 Task: Search one way flight ticket for 3 adults in first from Albany: Albany International Airport to Gillette: Gillette Campbell County Airport on 5-1-2023. Choice of flights is American. Number of bags: 1 carry on bag. Price is upto 77000. Outbound departure time preference is 6:30.
Action: Mouse moved to (206, 222)
Screenshot: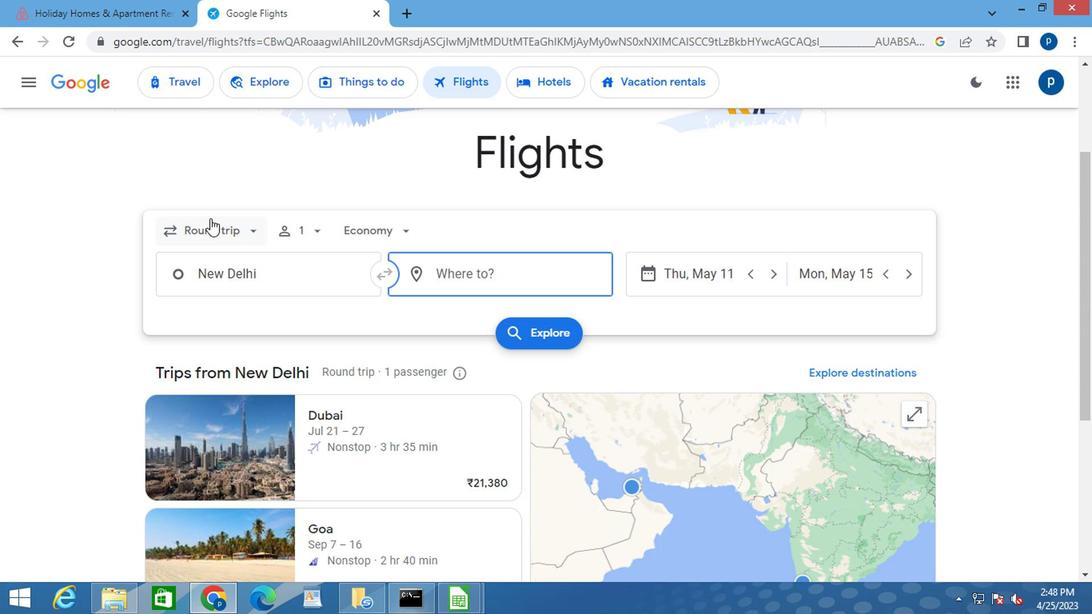 
Action: Mouse pressed left at (206, 222)
Screenshot: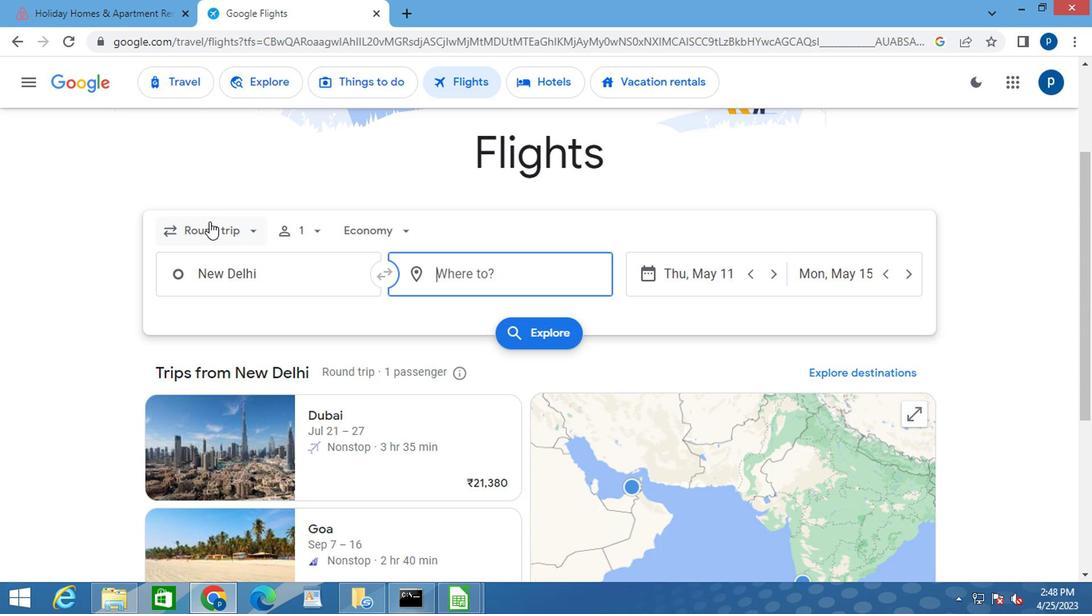 
Action: Mouse moved to (205, 305)
Screenshot: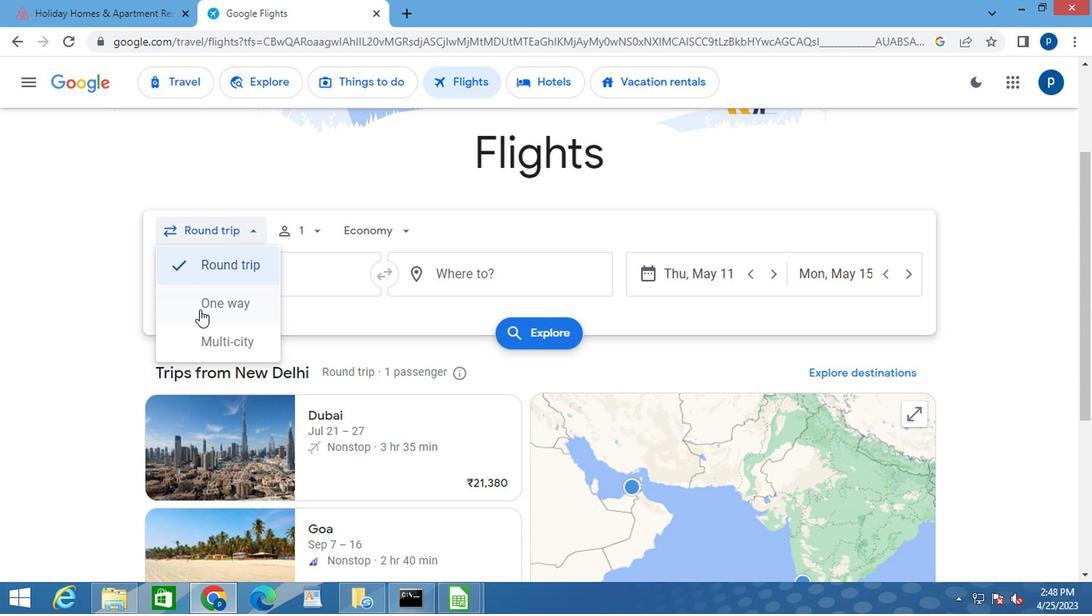 
Action: Mouse pressed left at (205, 305)
Screenshot: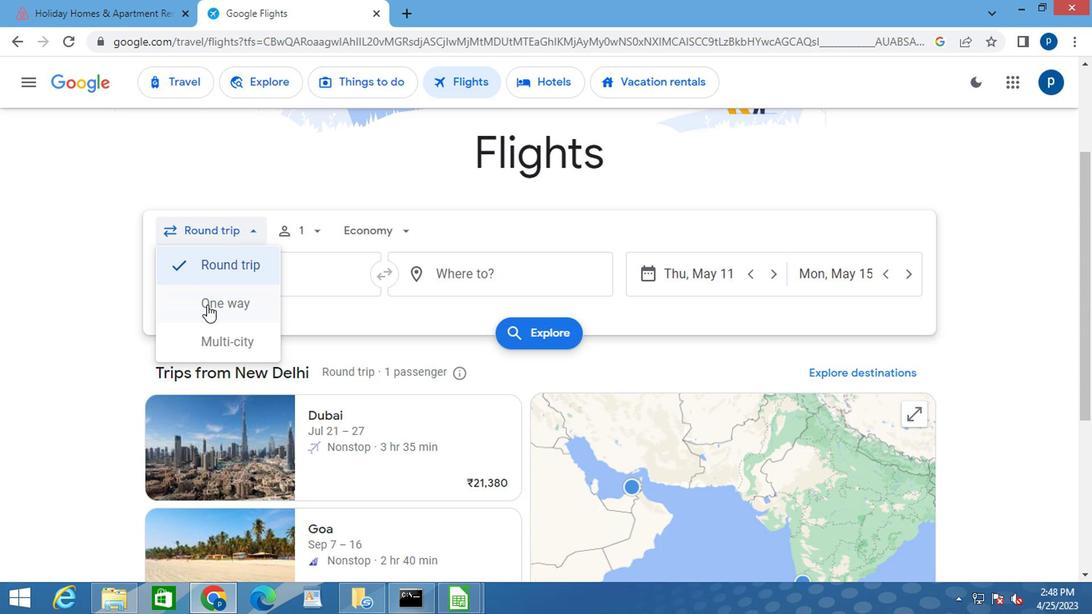 
Action: Mouse moved to (308, 232)
Screenshot: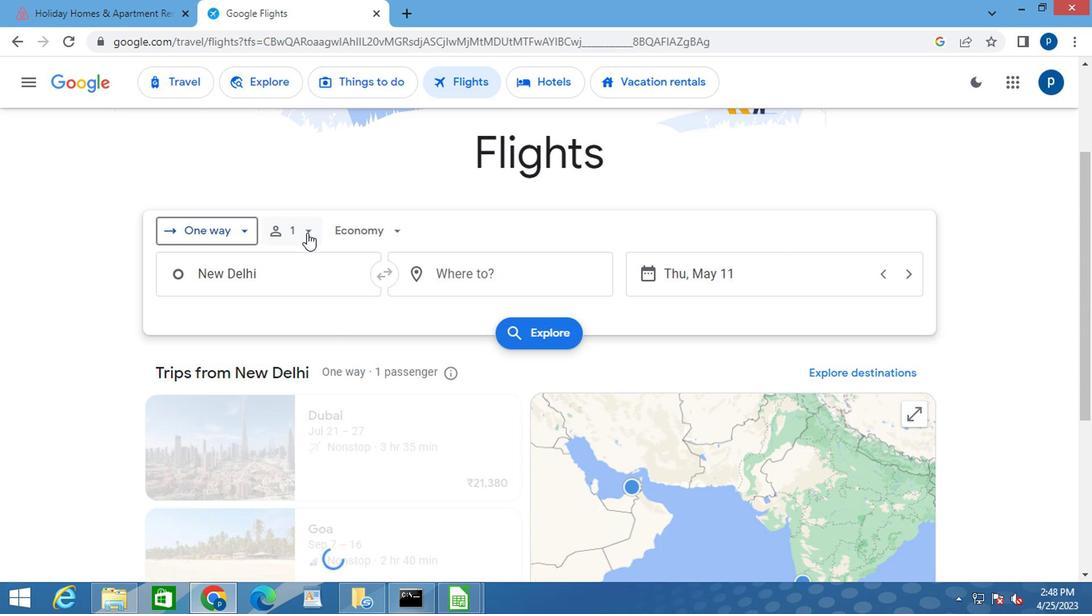
Action: Mouse pressed left at (308, 232)
Screenshot: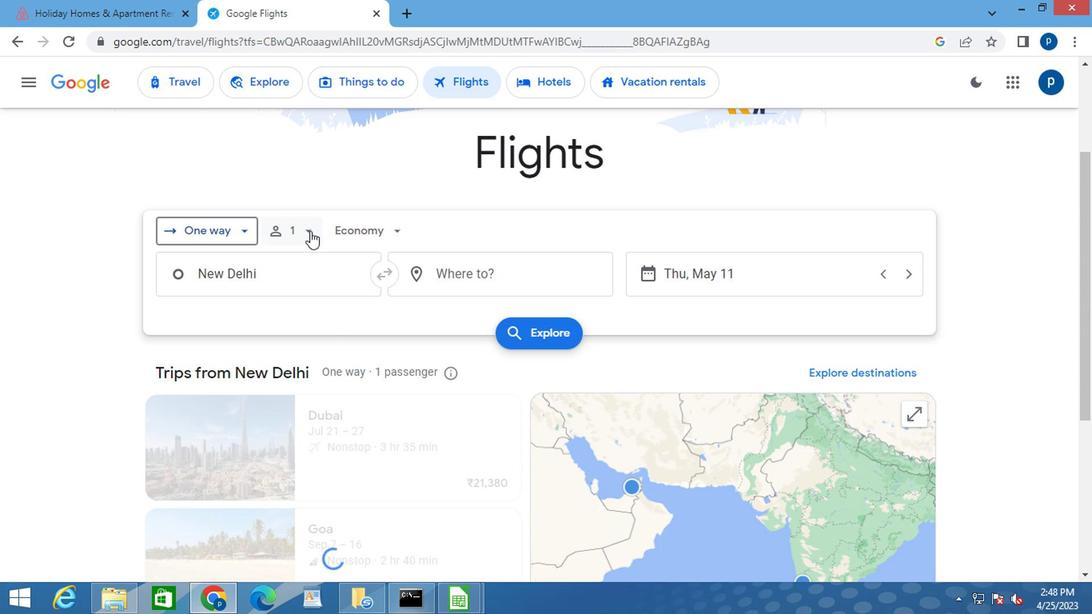 
Action: Mouse moved to (426, 275)
Screenshot: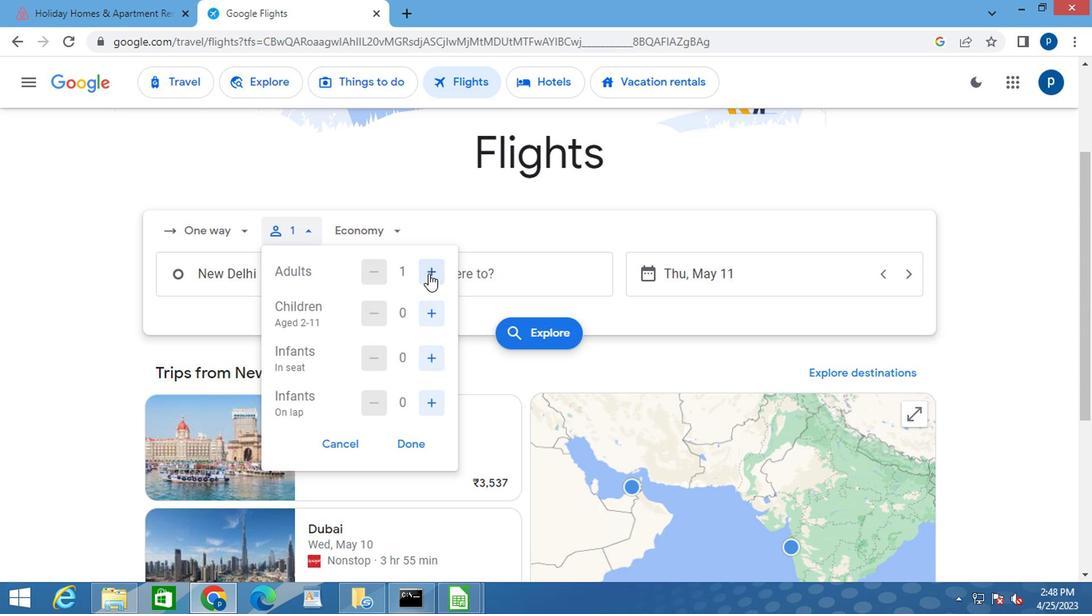 
Action: Mouse pressed left at (426, 275)
Screenshot: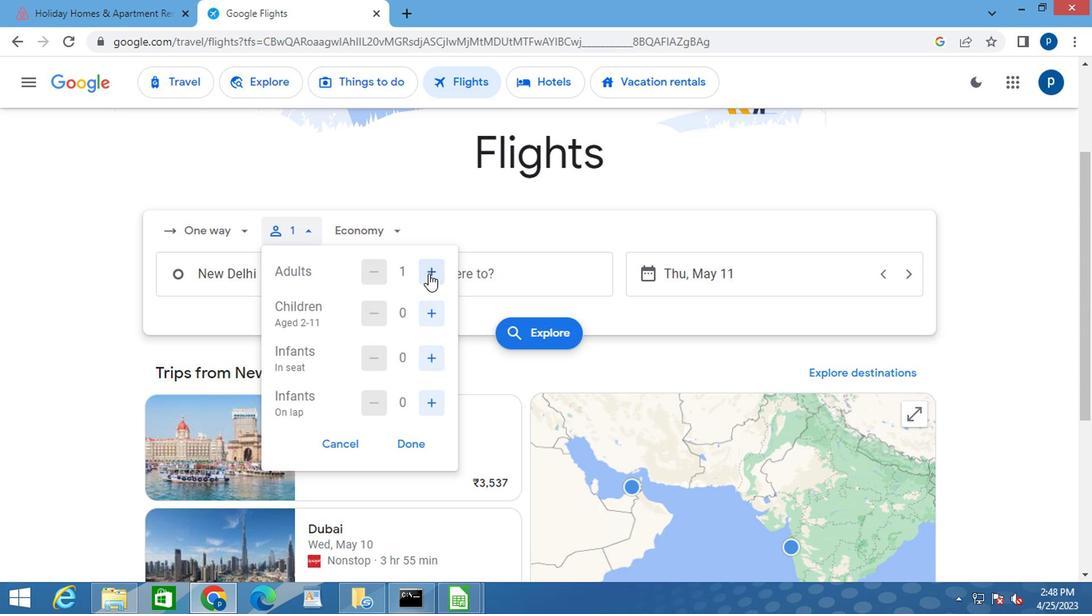 
Action: Mouse pressed left at (426, 275)
Screenshot: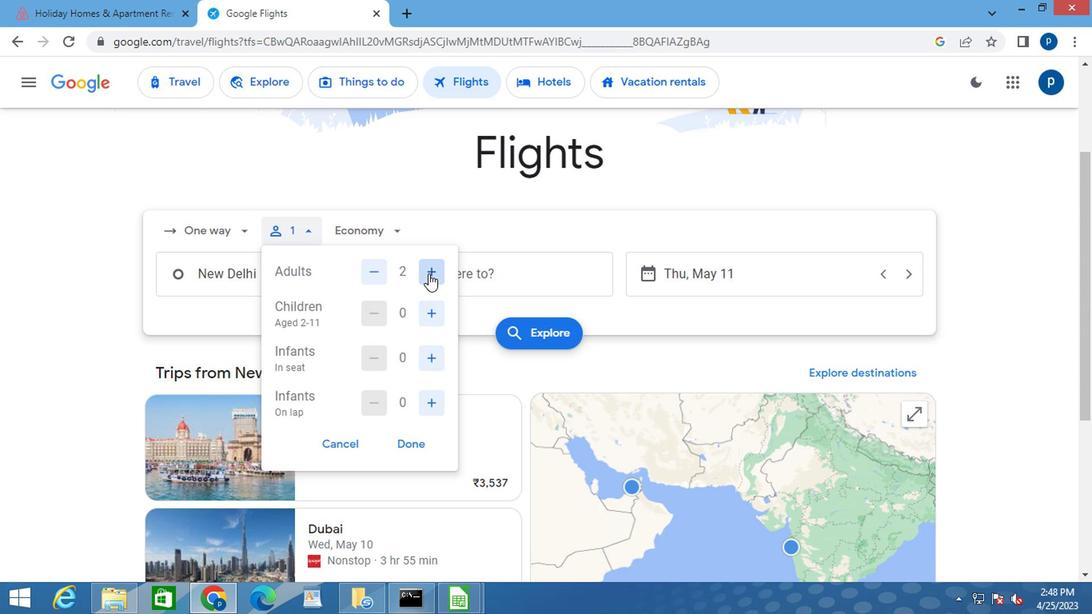 
Action: Mouse moved to (406, 438)
Screenshot: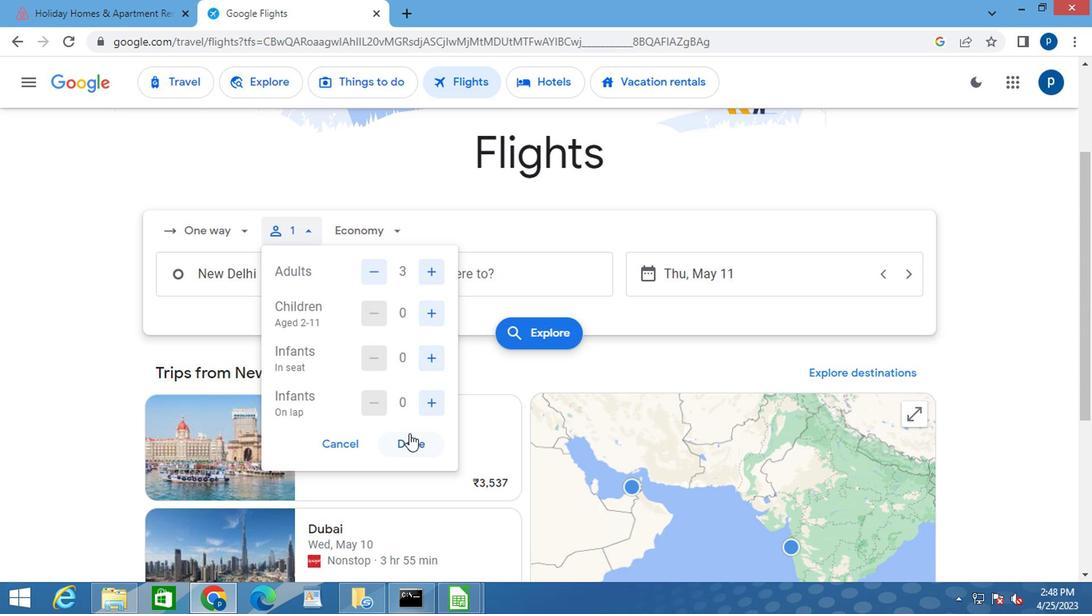 
Action: Mouse pressed left at (406, 438)
Screenshot: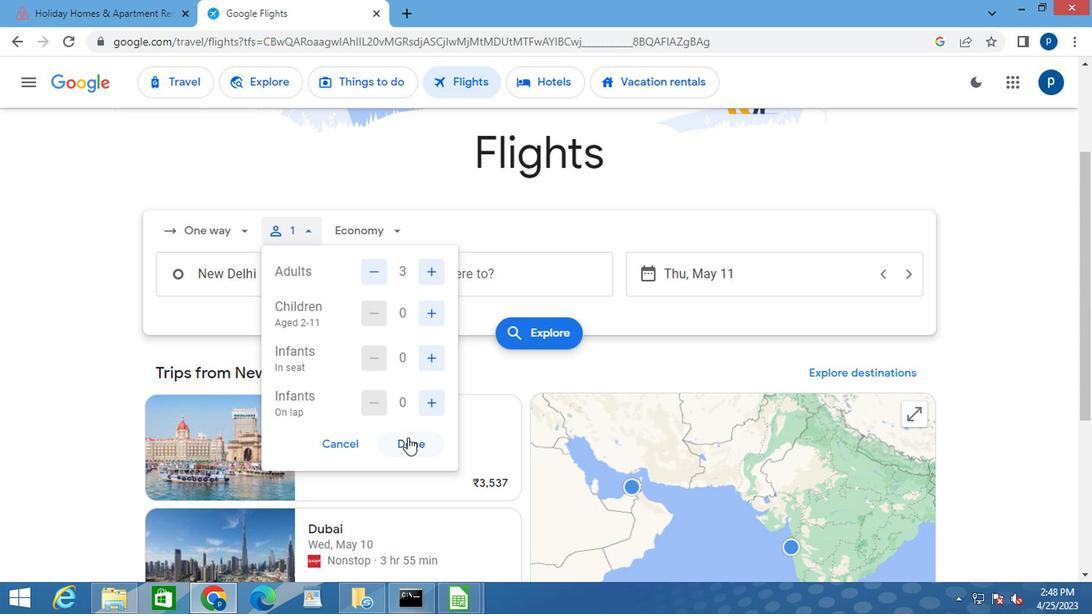 
Action: Mouse moved to (377, 226)
Screenshot: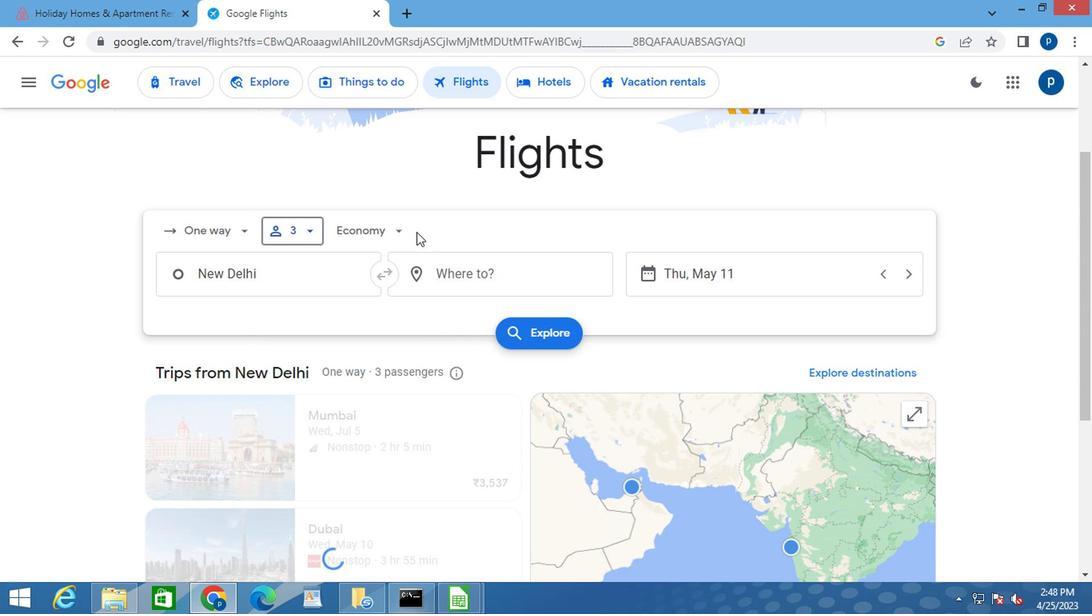
Action: Mouse pressed left at (377, 226)
Screenshot: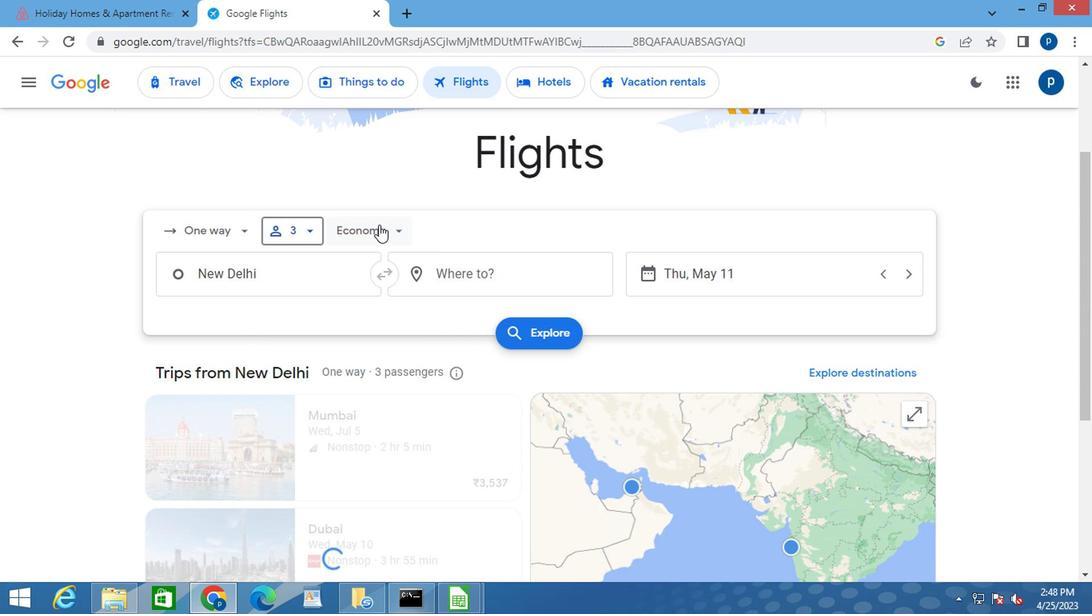 
Action: Mouse moved to (370, 378)
Screenshot: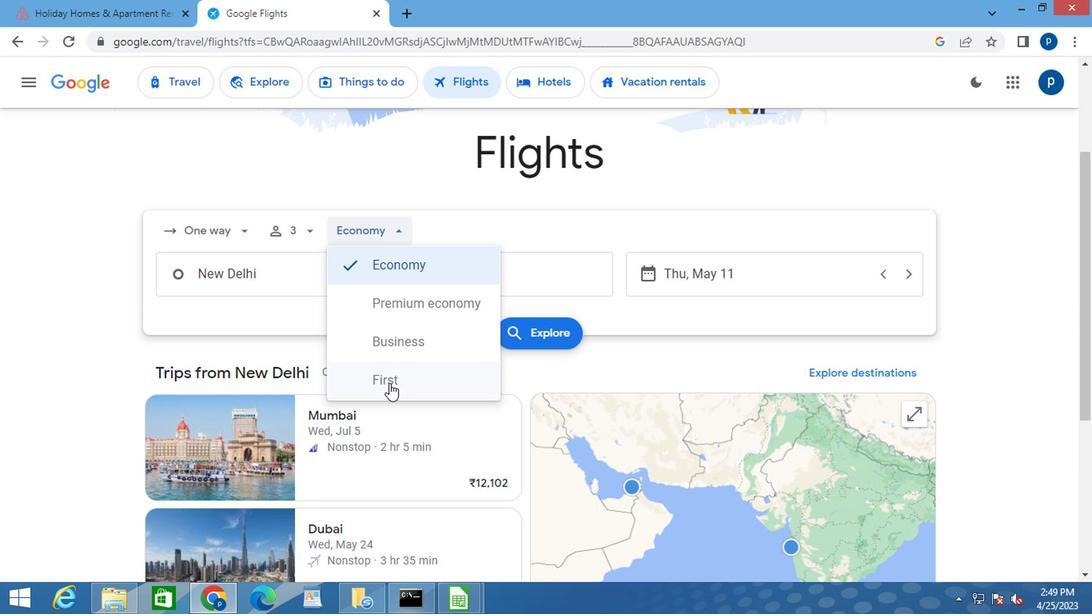 
Action: Mouse pressed left at (370, 378)
Screenshot: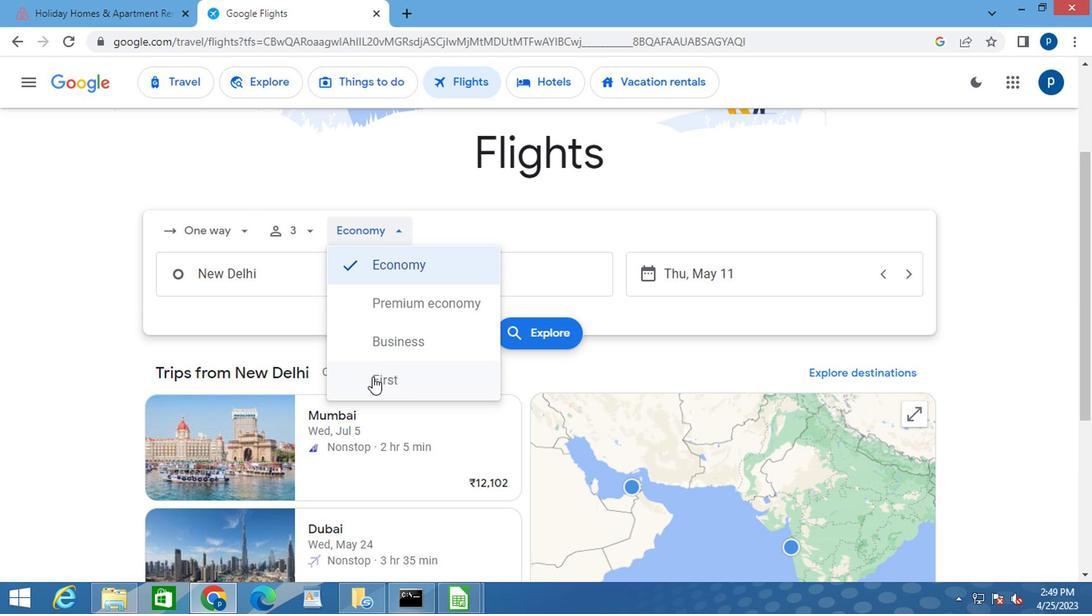
Action: Mouse moved to (255, 279)
Screenshot: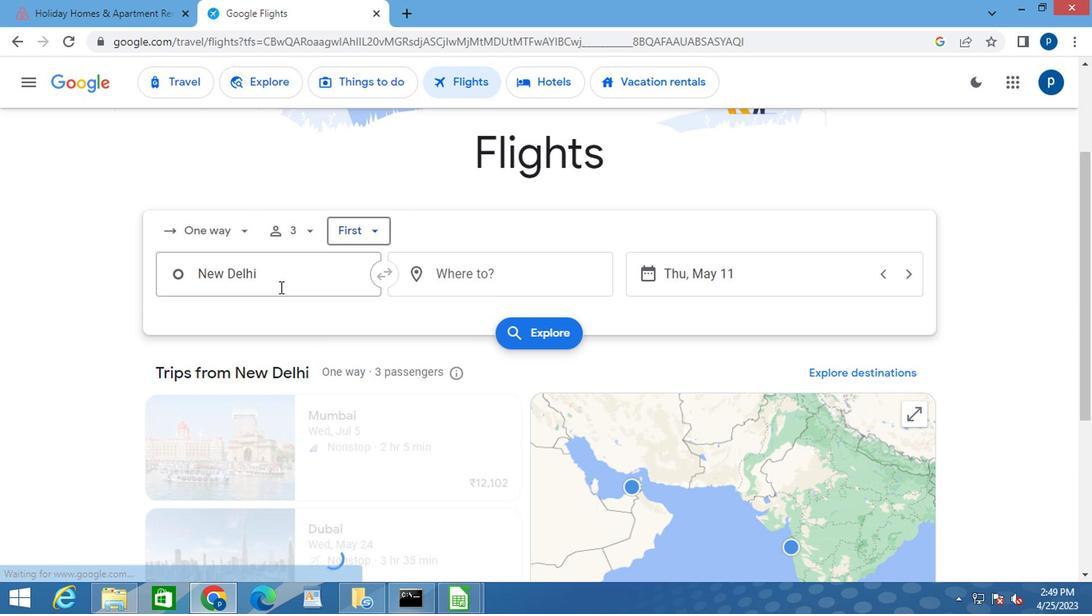 
Action: Mouse pressed left at (255, 279)
Screenshot: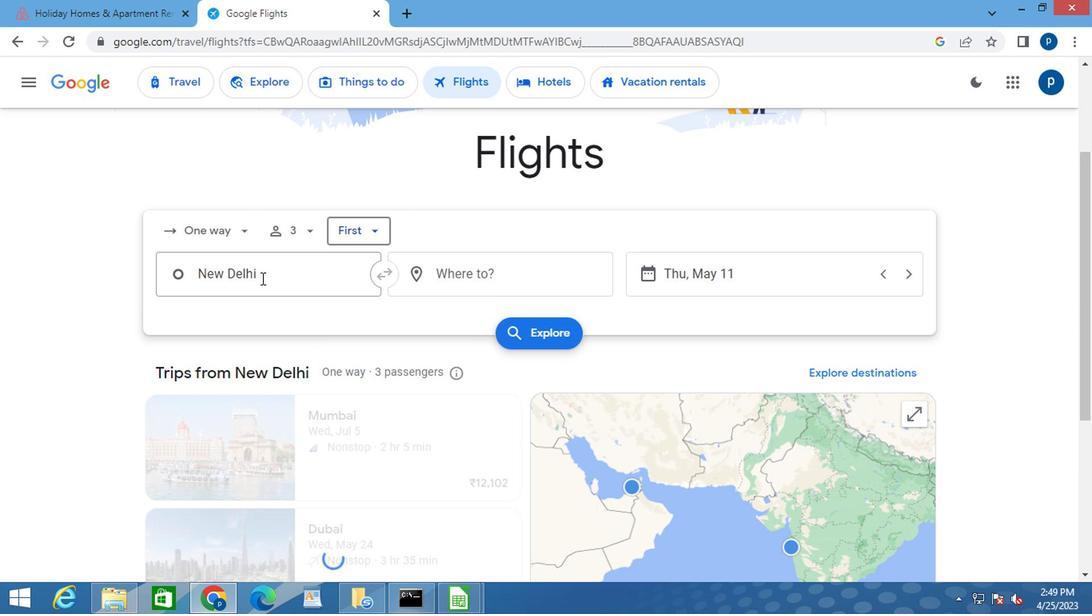 
Action: Mouse moved to (255, 279)
Screenshot: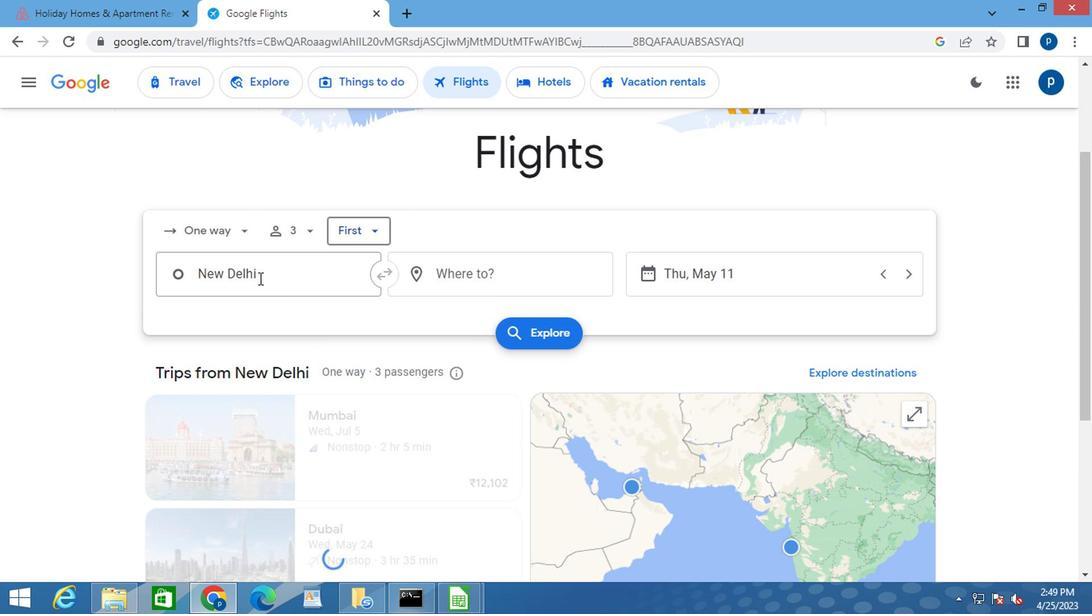 
Action: Mouse pressed left at (255, 279)
Screenshot: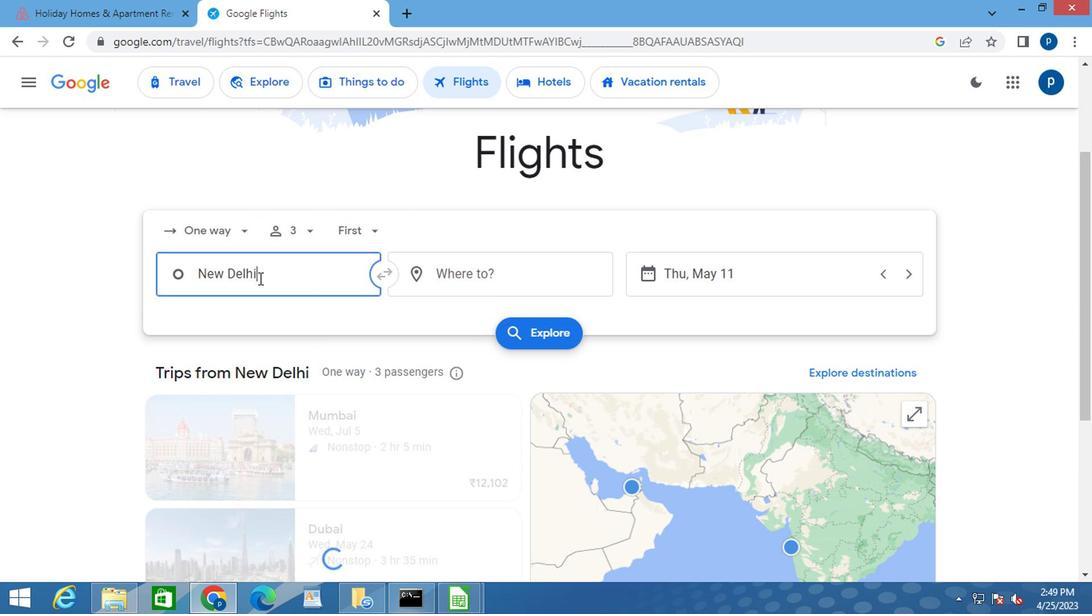 
Action: Key pressed <Key.caps_lock>a<Key.caps_lock>lbany<Key.space><Key.caps_lock>i<Key.caps_lock>n
Screenshot: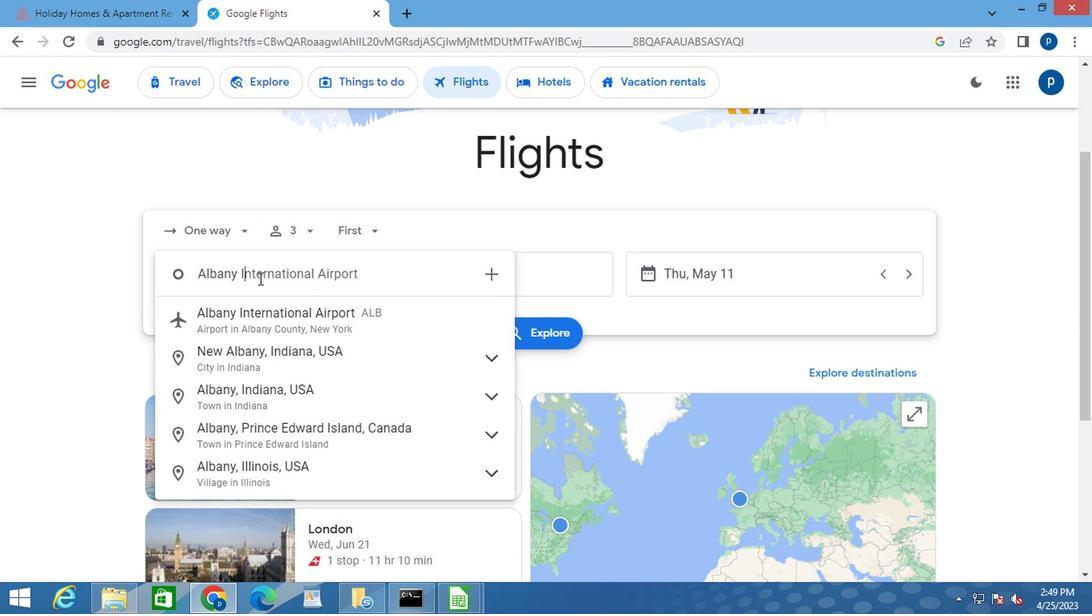 
Action: Mouse moved to (282, 321)
Screenshot: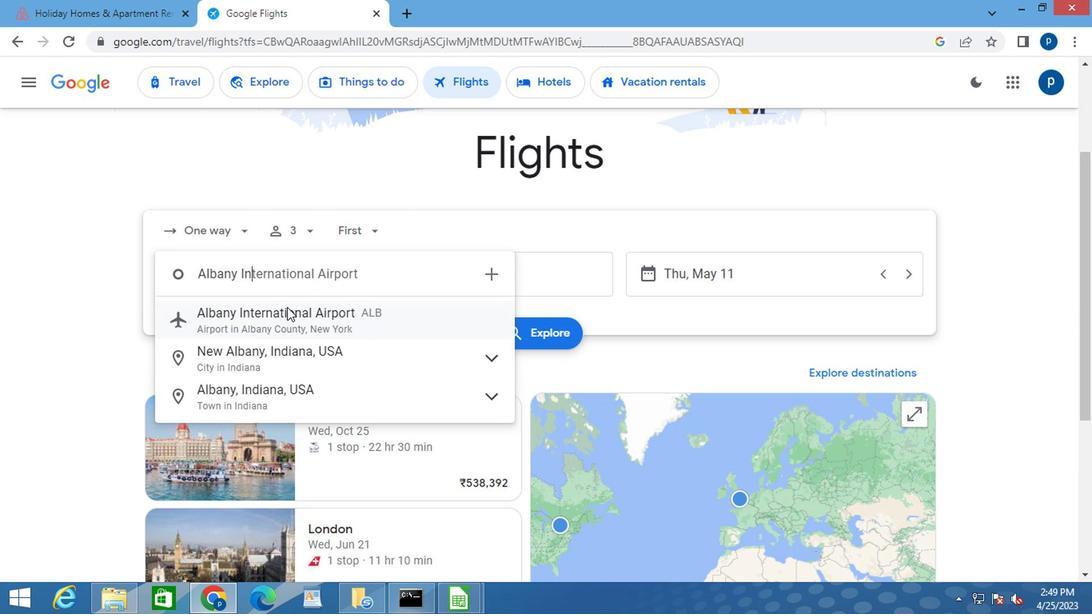 
Action: Mouse pressed left at (282, 321)
Screenshot: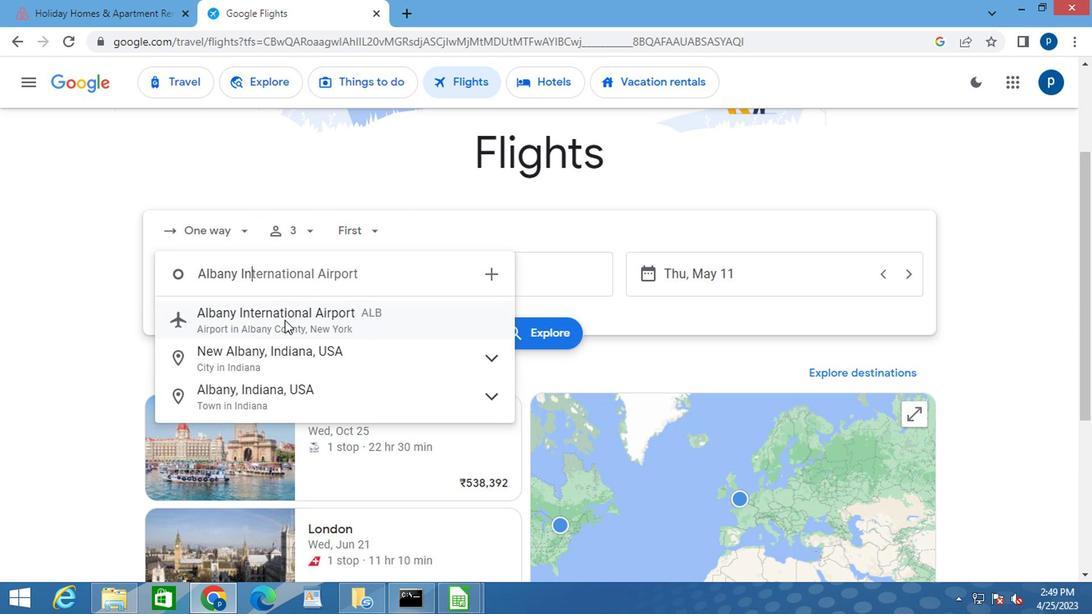 
Action: Mouse moved to (441, 275)
Screenshot: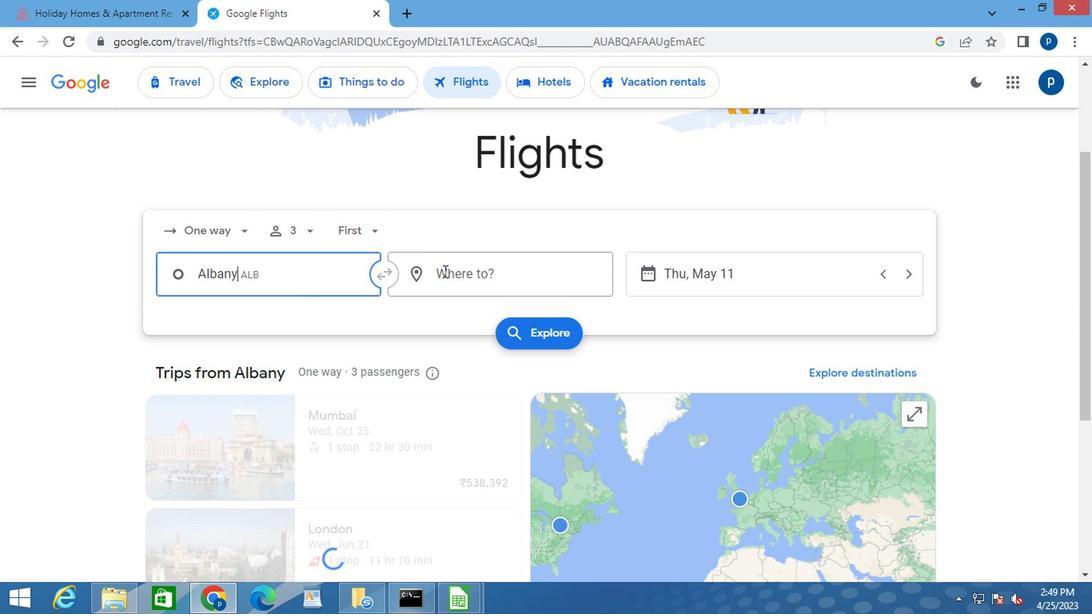 
Action: Mouse pressed left at (441, 275)
Screenshot: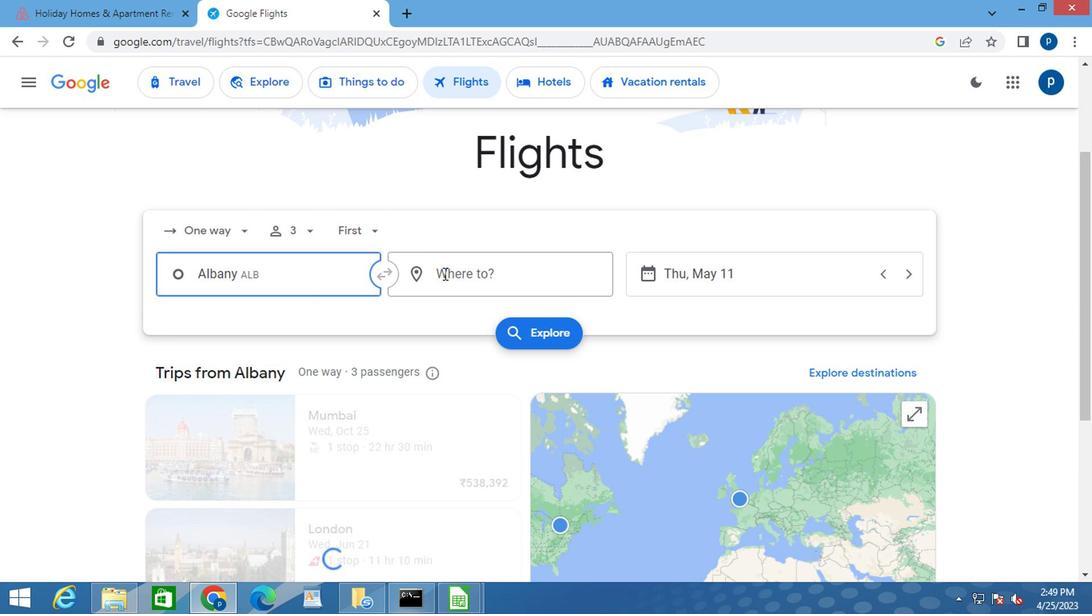 
Action: Key pressed <Key.caps_lock>g<Key.caps_lock>illete
Screenshot: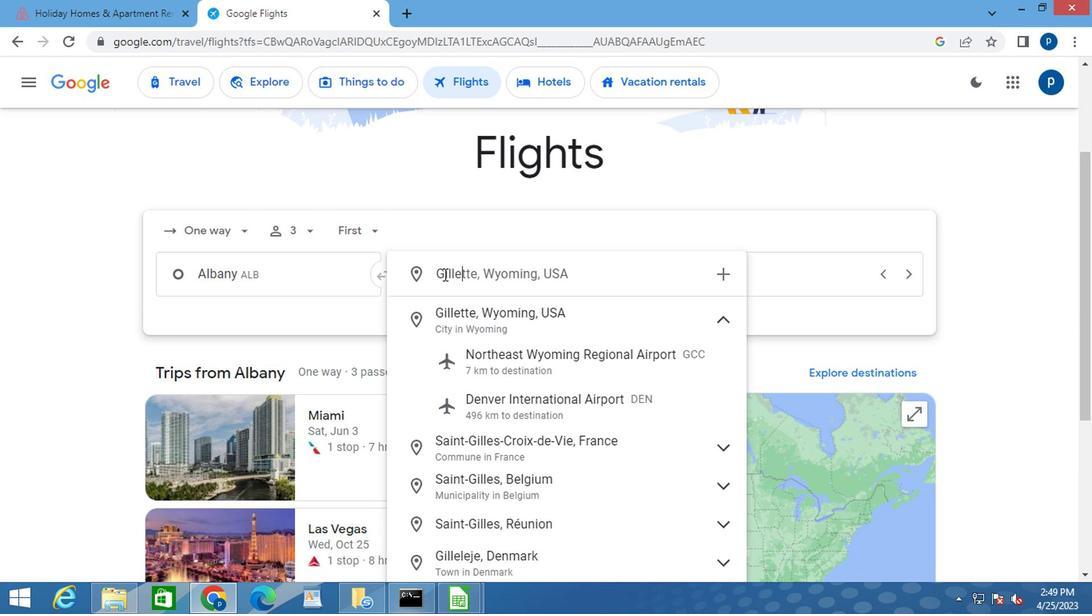 
Action: Mouse moved to (501, 315)
Screenshot: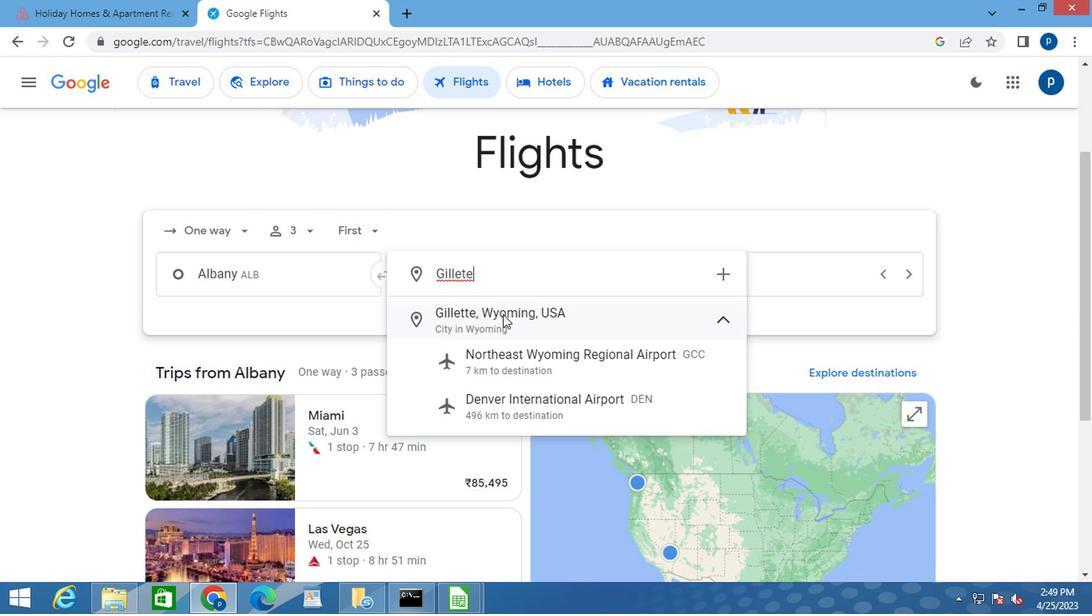 
Action: Mouse pressed left at (501, 315)
Screenshot: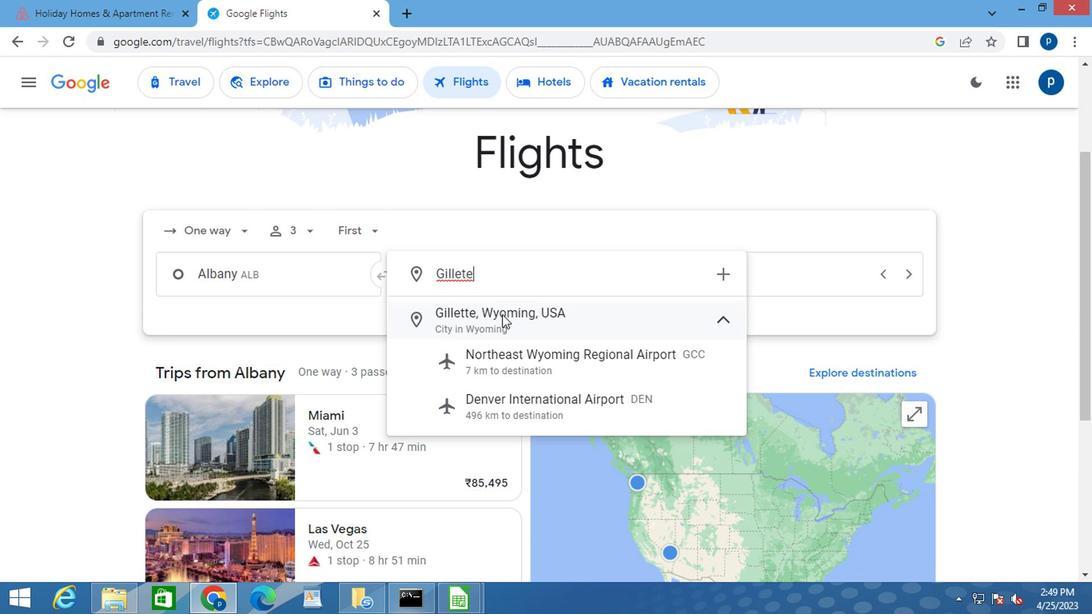 
Action: Mouse moved to (652, 275)
Screenshot: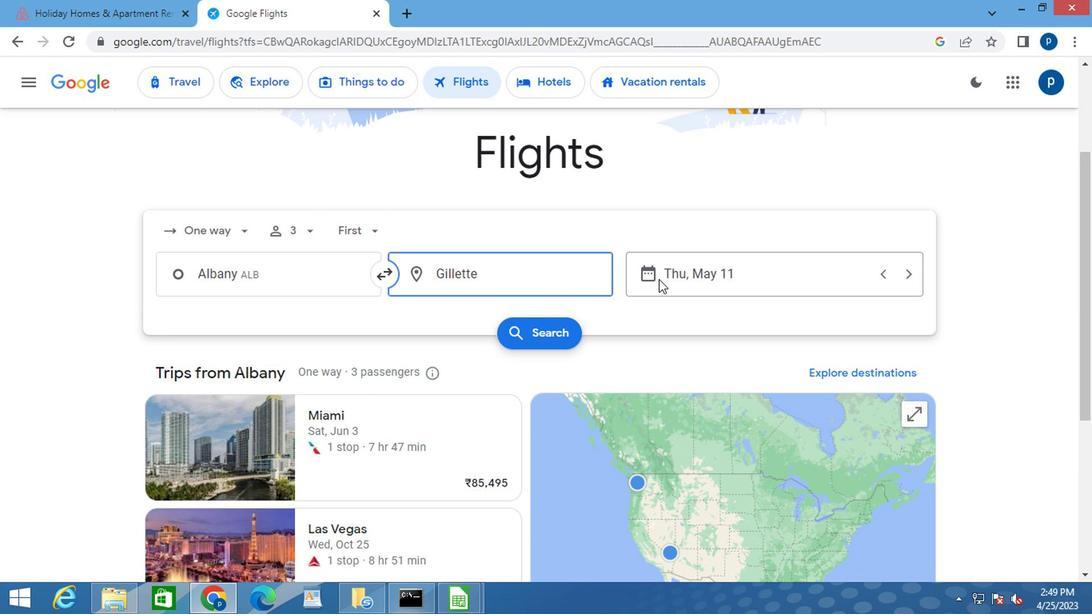 
Action: Mouse pressed left at (652, 275)
Screenshot: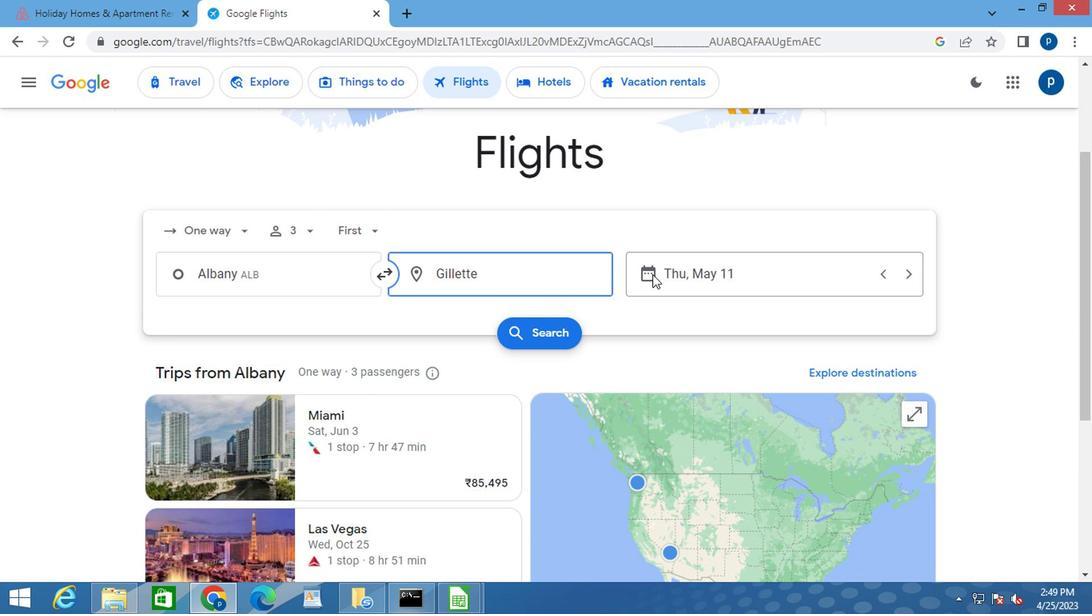 
Action: Mouse moved to (686, 287)
Screenshot: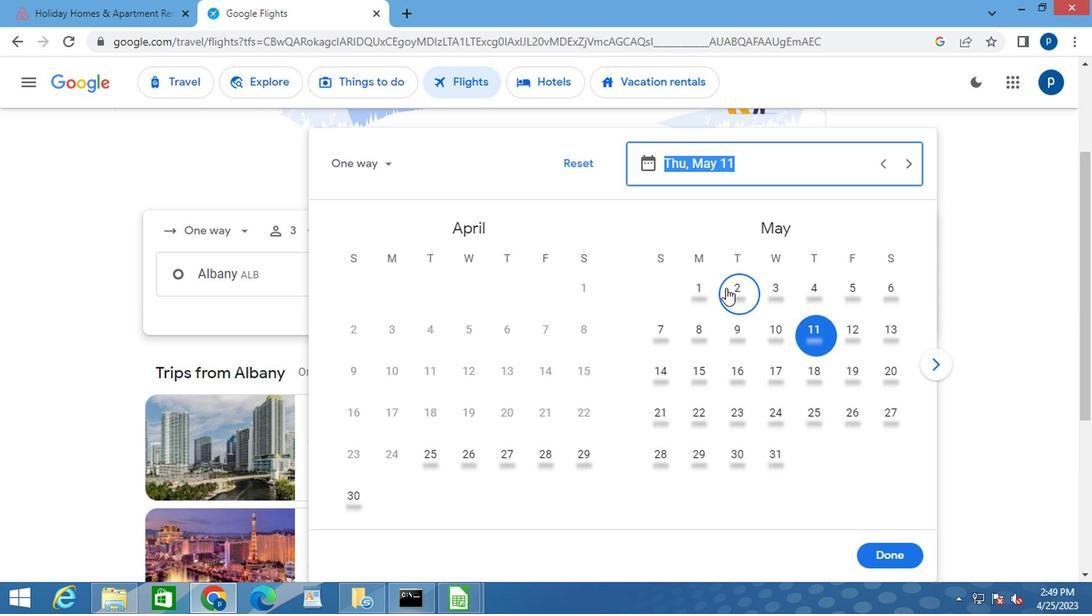 
Action: Mouse pressed left at (686, 287)
Screenshot: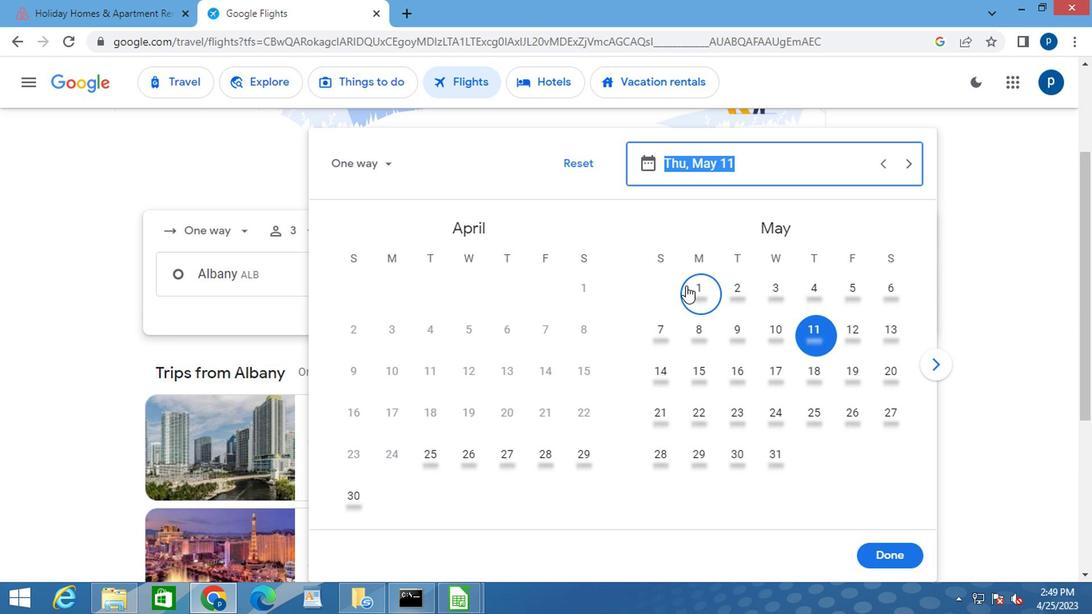 
Action: Mouse moved to (883, 551)
Screenshot: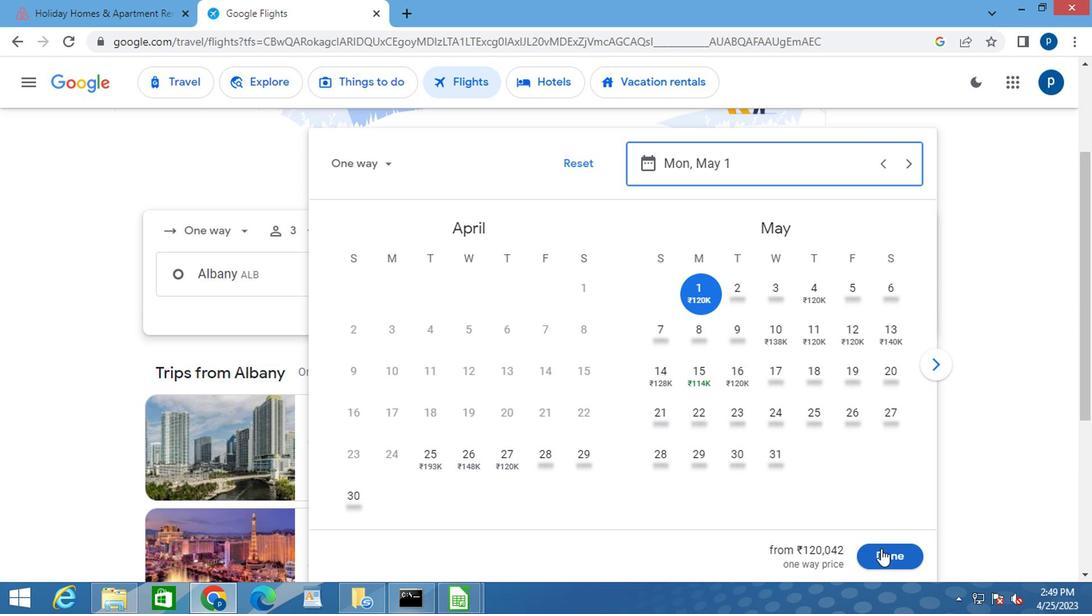 
Action: Mouse pressed left at (883, 551)
Screenshot: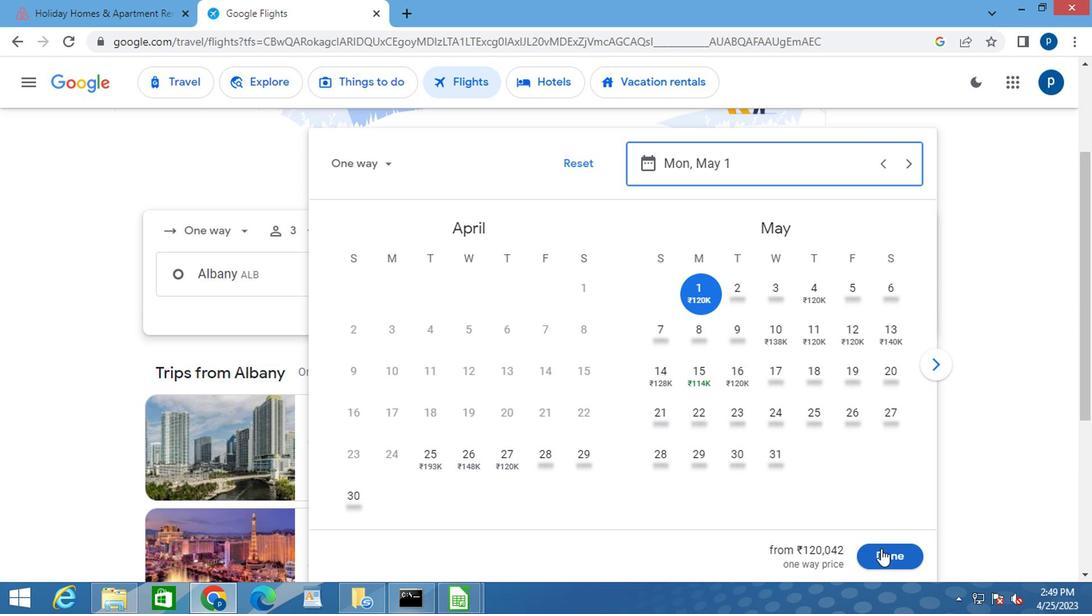 
Action: Mouse moved to (542, 331)
Screenshot: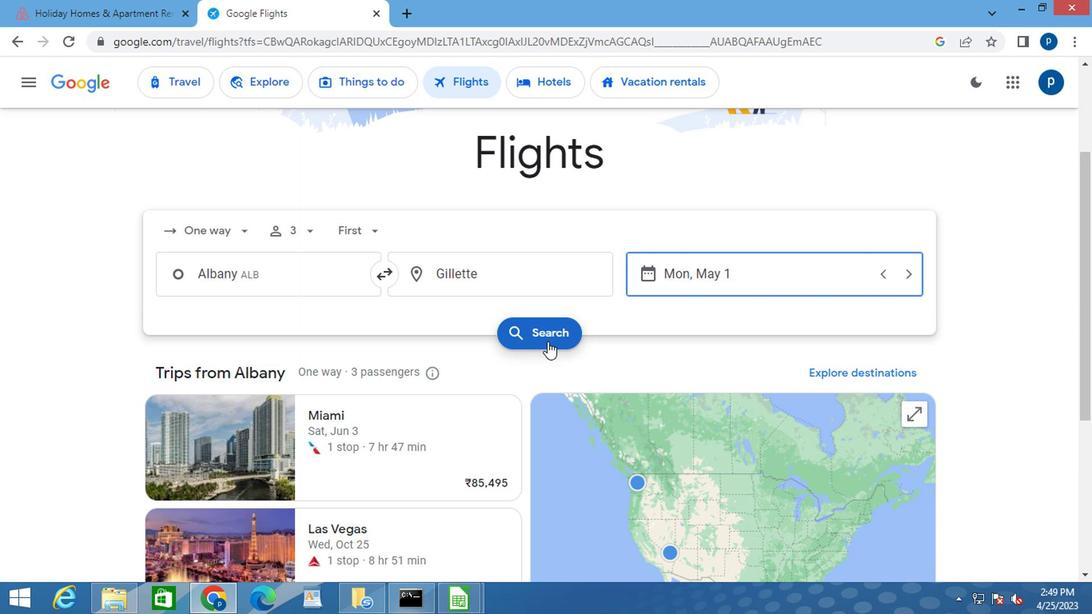 
Action: Mouse pressed left at (542, 331)
Screenshot: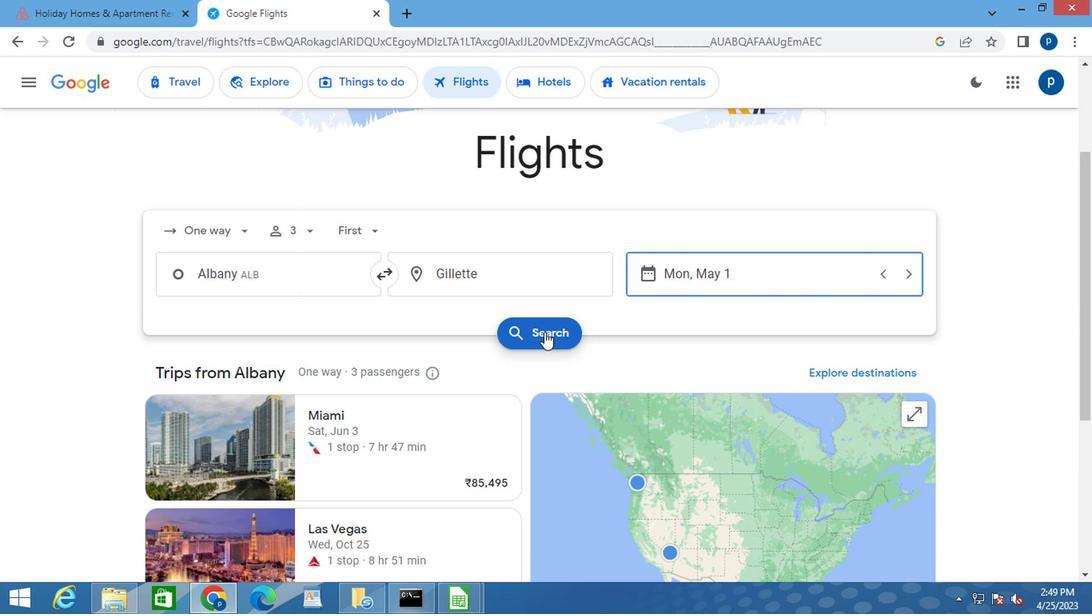 
Action: Mouse moved to (381, 232)
Screenshot: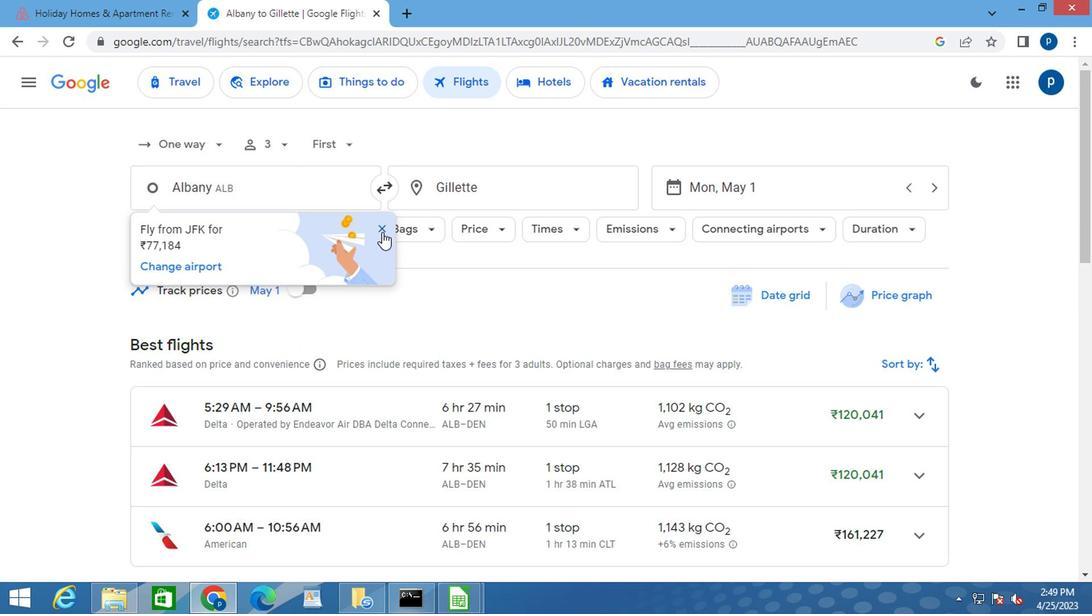 
Action: Mouse pressed left at (381, 232)
Screenshot: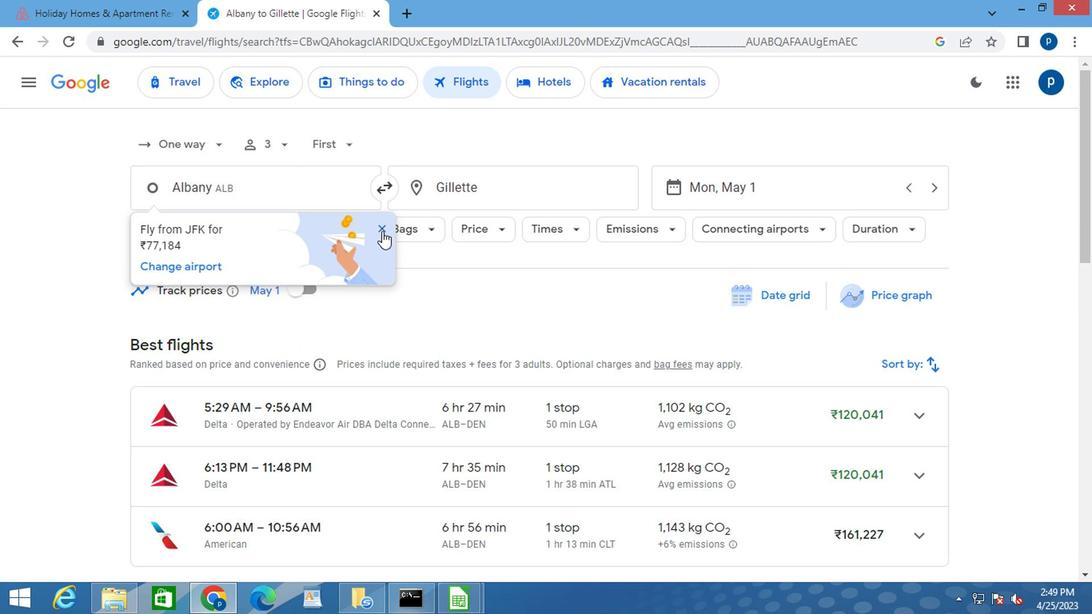 
Action: Mouse moved to (189, 236)
Screenshot: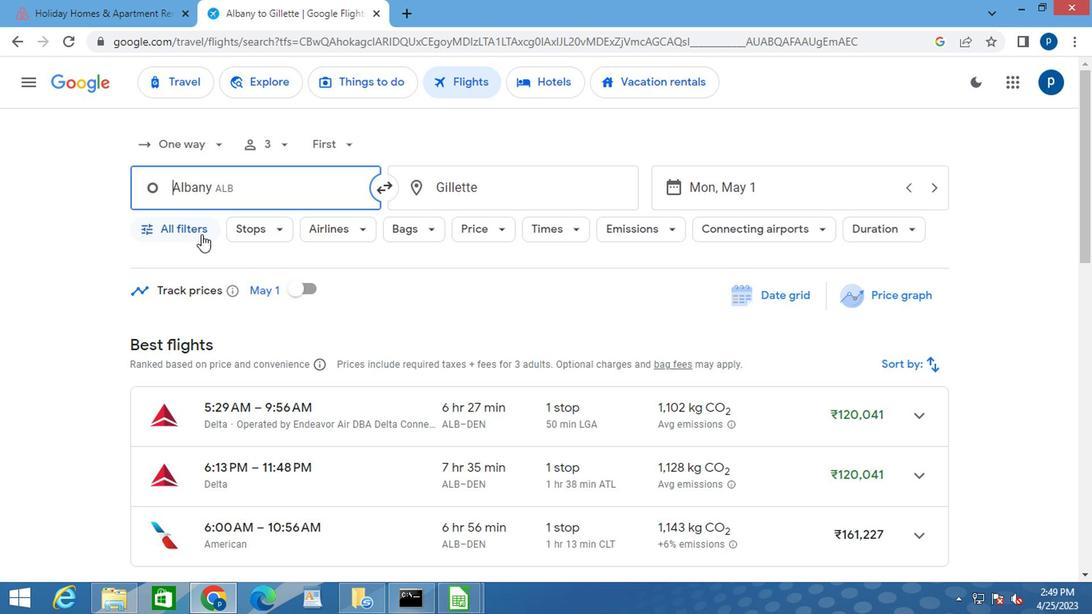 
Action: Mouse pressed left at (189, 236)
Screenshot: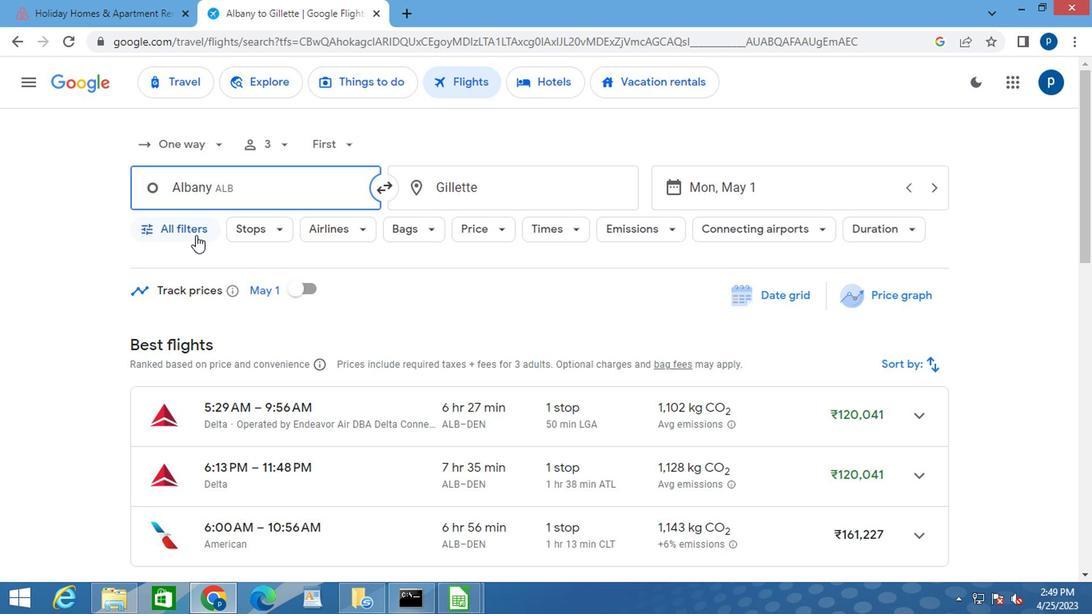 
Action: Mouse moved to (189, 302)
Screenshot: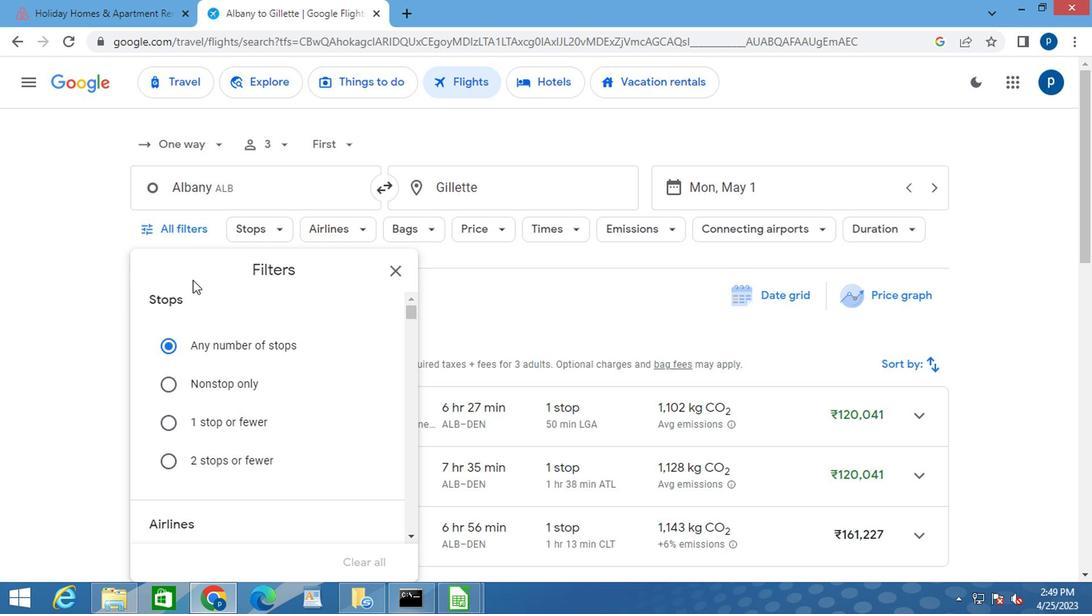 
Action: Mouse scrolled (189, 301) with delta (0, 0)
Screenshot: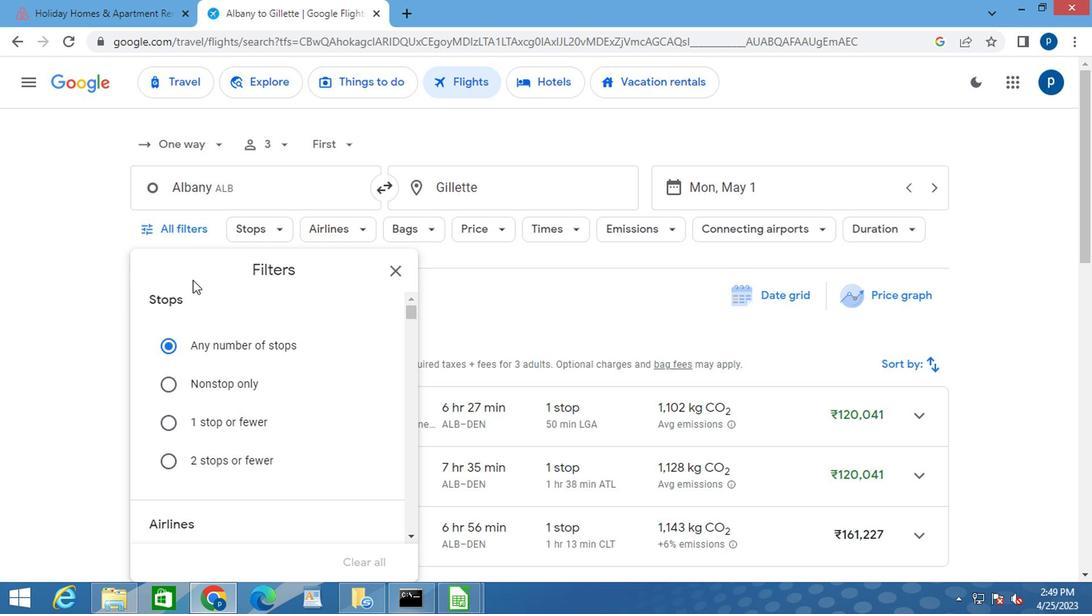 
Action: Mouse moved to (189, 307)
Screenshot: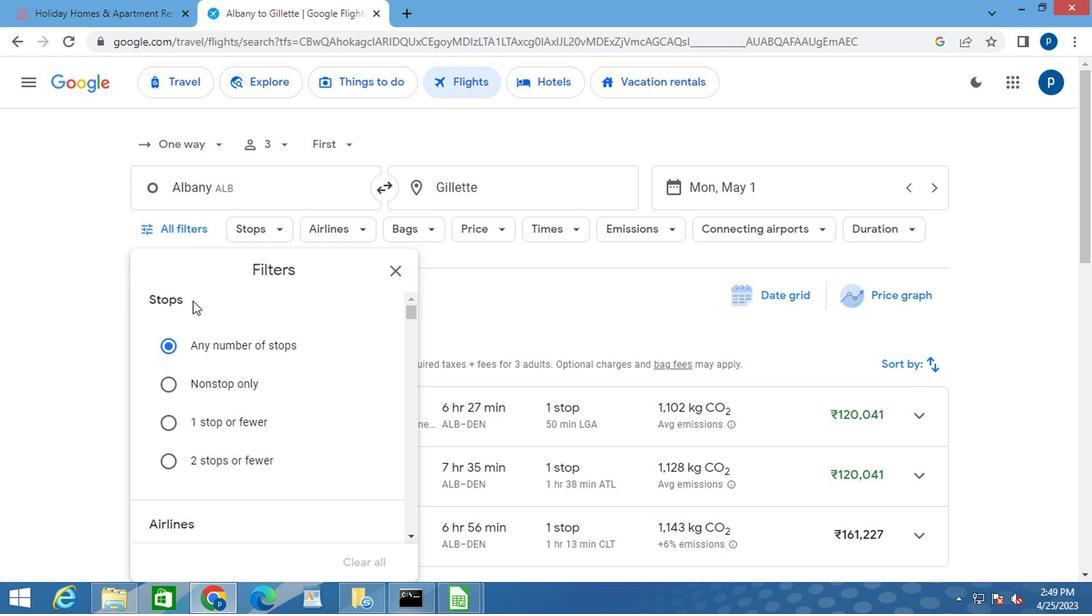 
Action: Mouse scrolled (189, 307) with delta (0, 0)
Screenshot: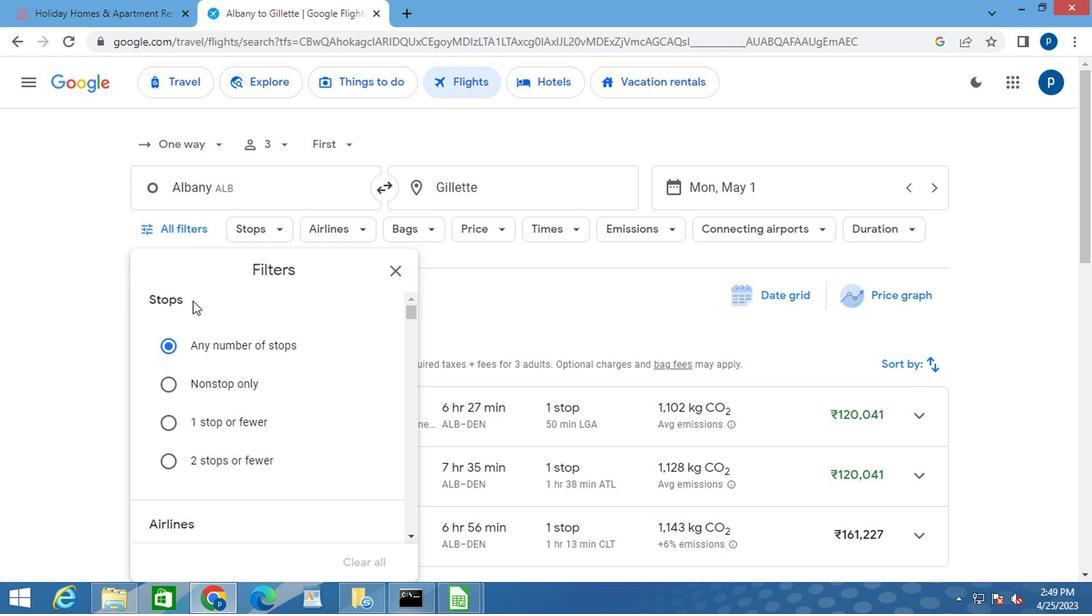 
Action: Mouse moved to (258, 391)
Screenshot: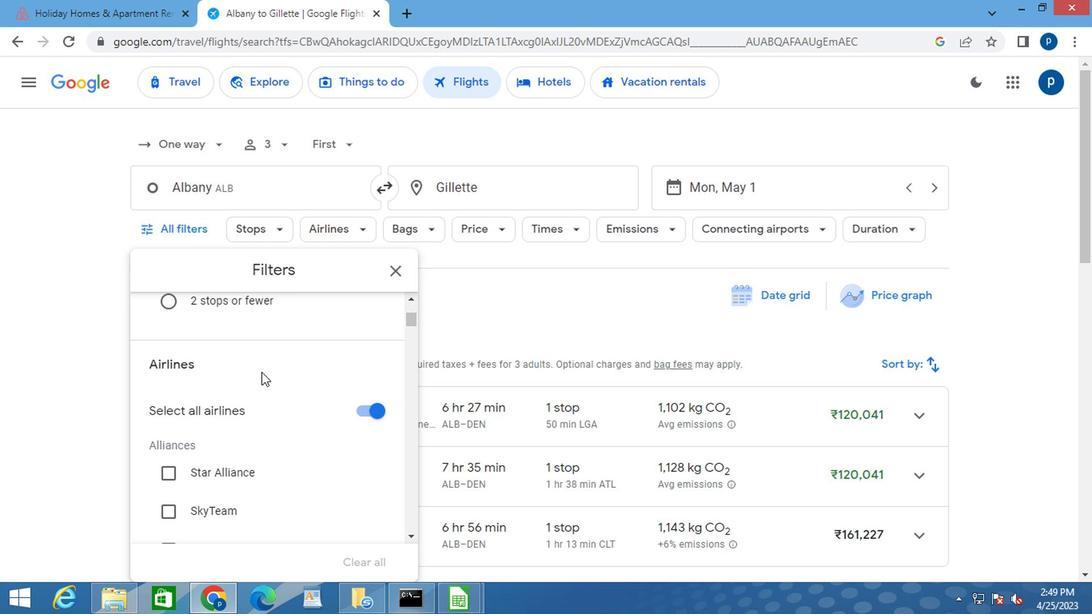 
Action: Mouse scrolled (258, 390) with delta (0, -1)
Screenshot: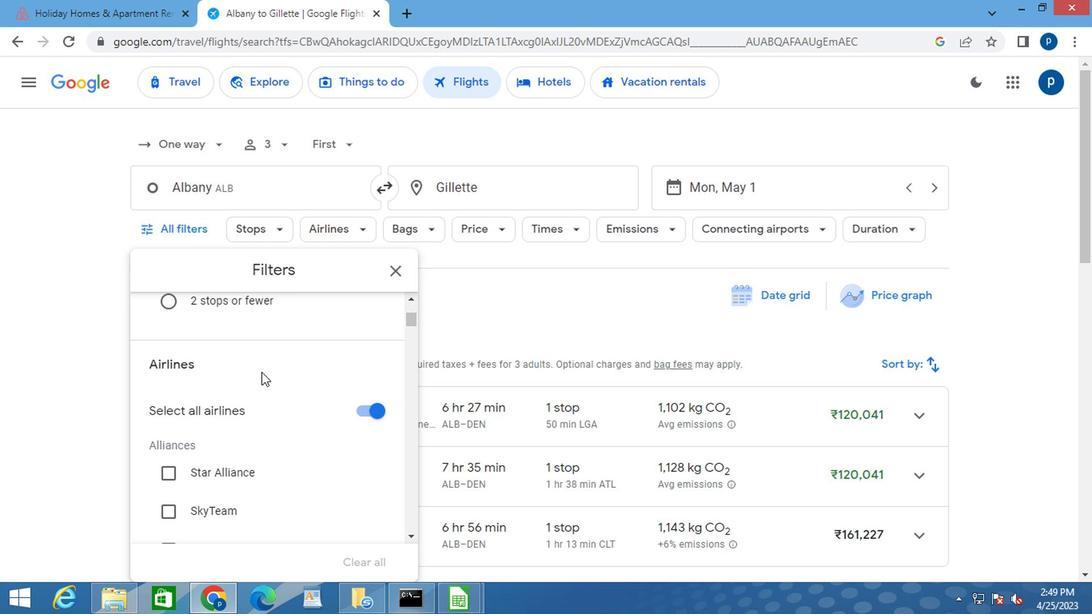 
Action: Mouse moved to (258, 392)
Screenshot: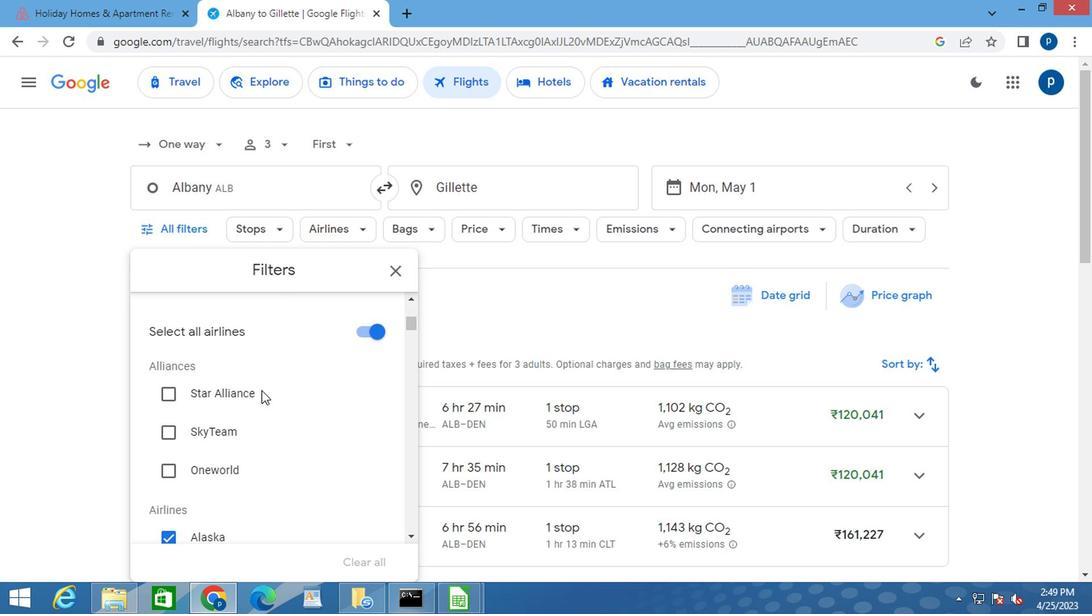 
Action: Mouse scrolled (258, 391) with delta (0, 0)
Screenshot: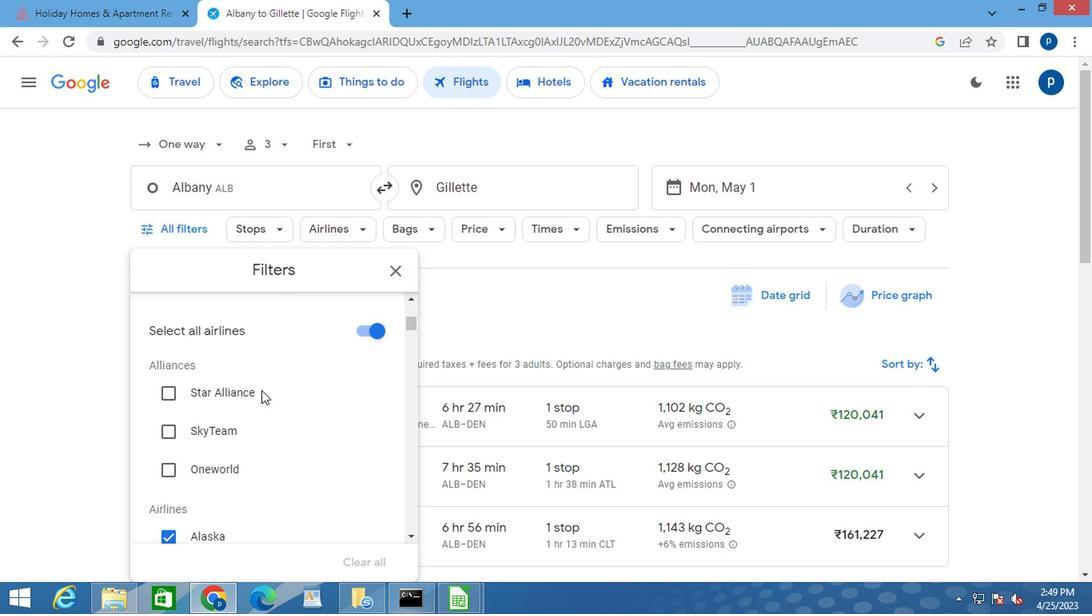 
Action: Mouse scrolled (258, 391) with delta (0, 0)
Screenshot: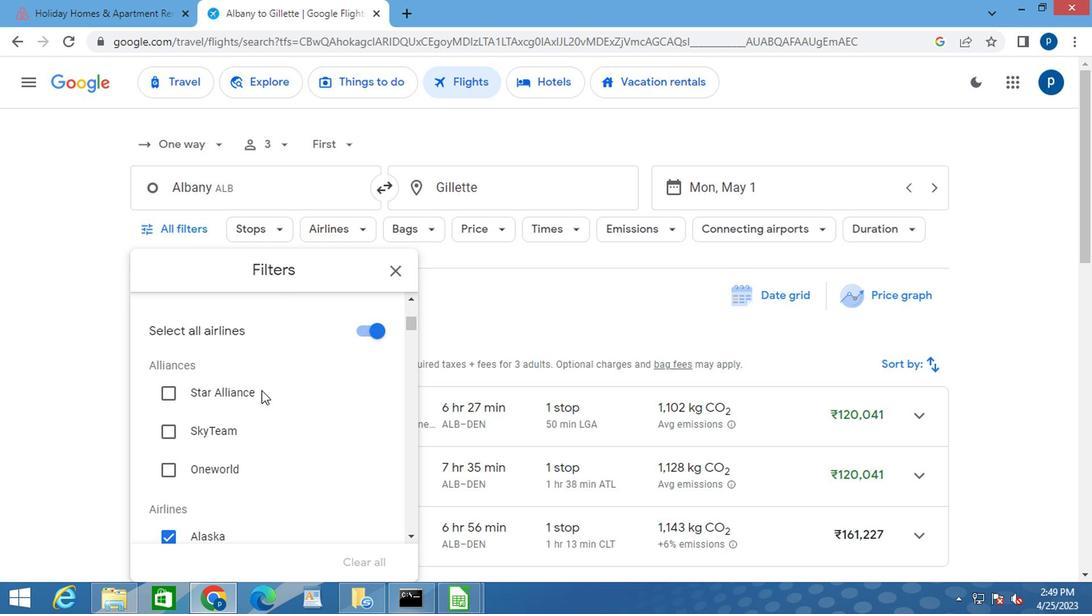 
Action: Mouse moved to (352, 412)
Screenshot: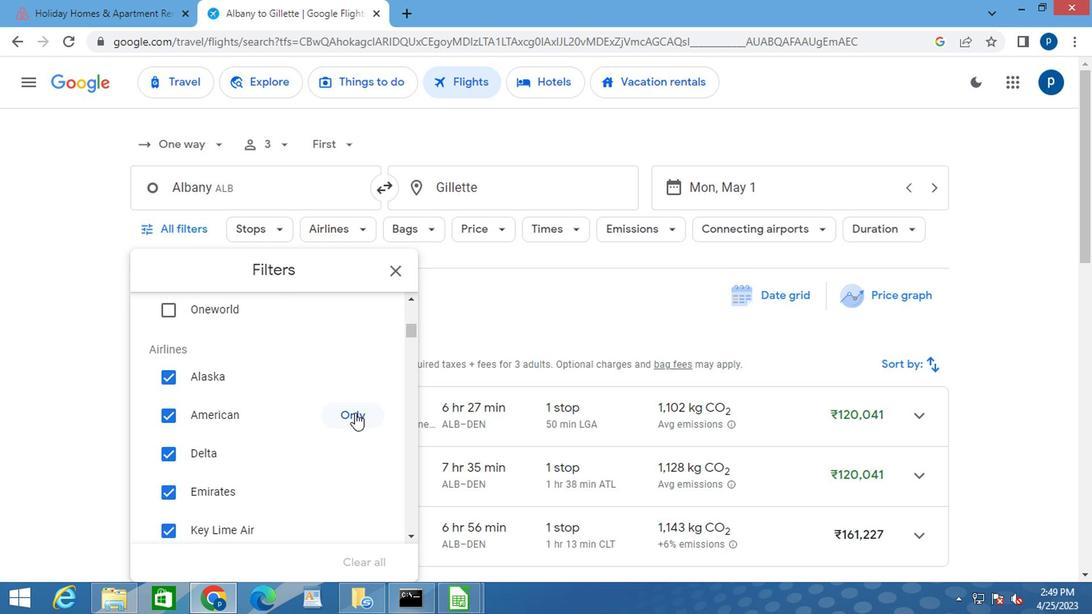 
Action: Mouse pressed left at (352, 412)
Screenshot: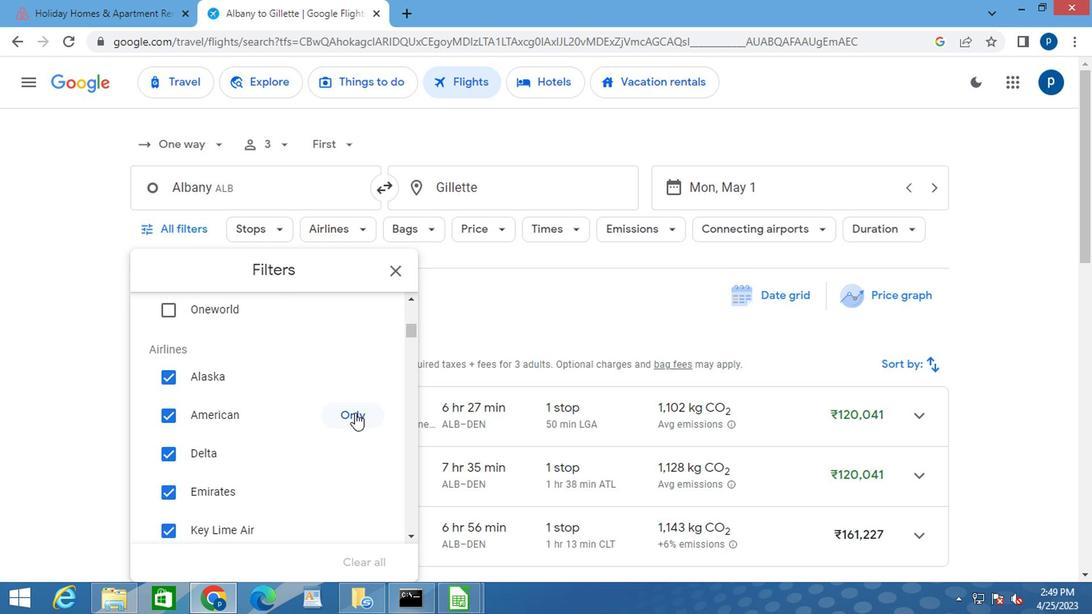 
Action: Mouse moved to (288, 433)
Screenshot: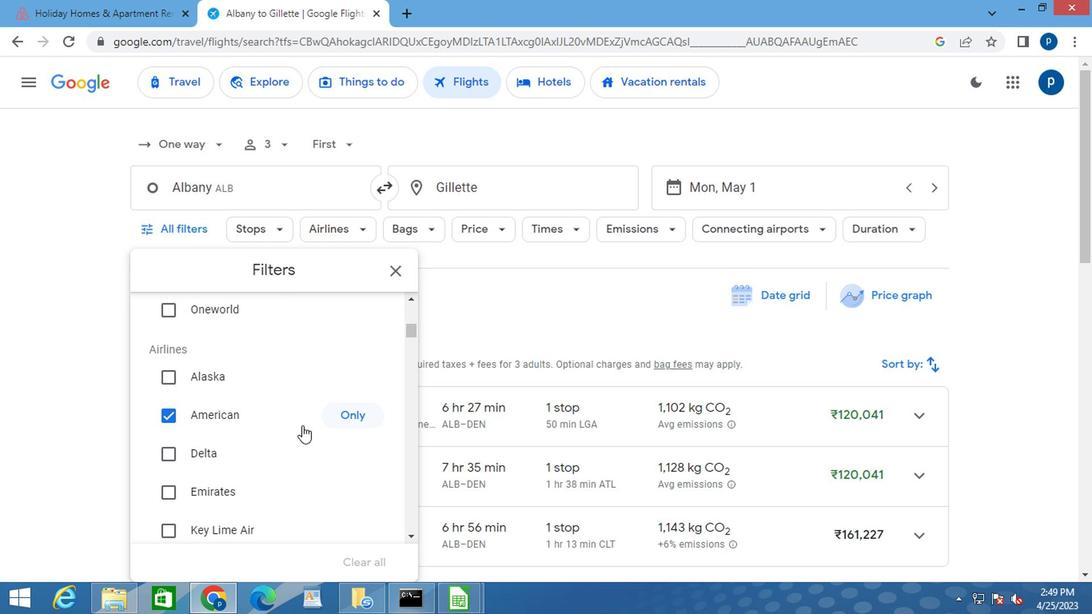 
Action: Mouse scrolled (288, 432) with delta (0, -1)
Screenshot: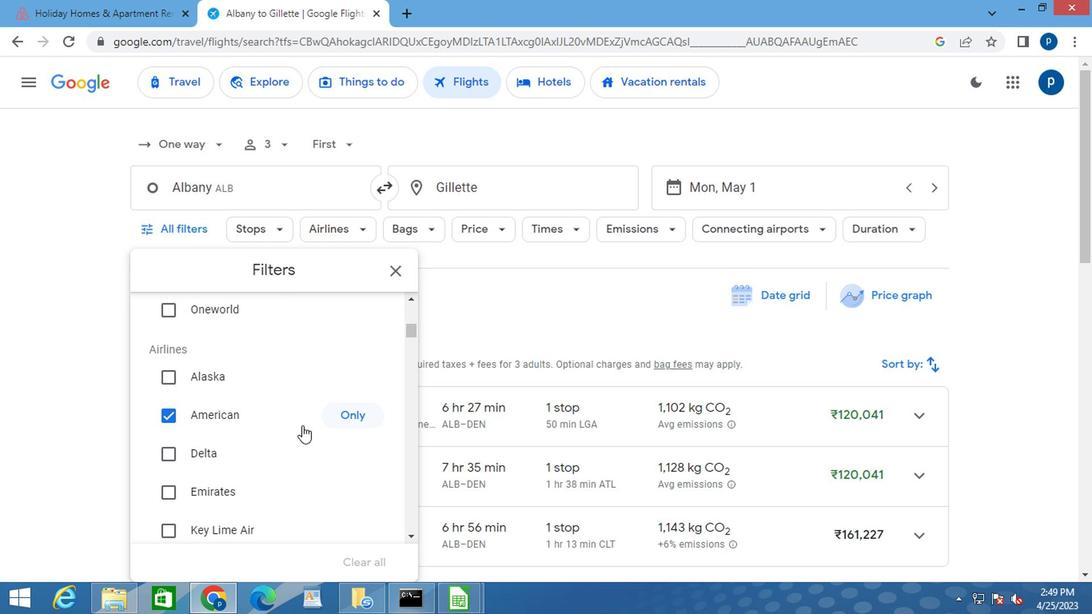 
Action: Mouse moved to (288, 433)
Screenshot: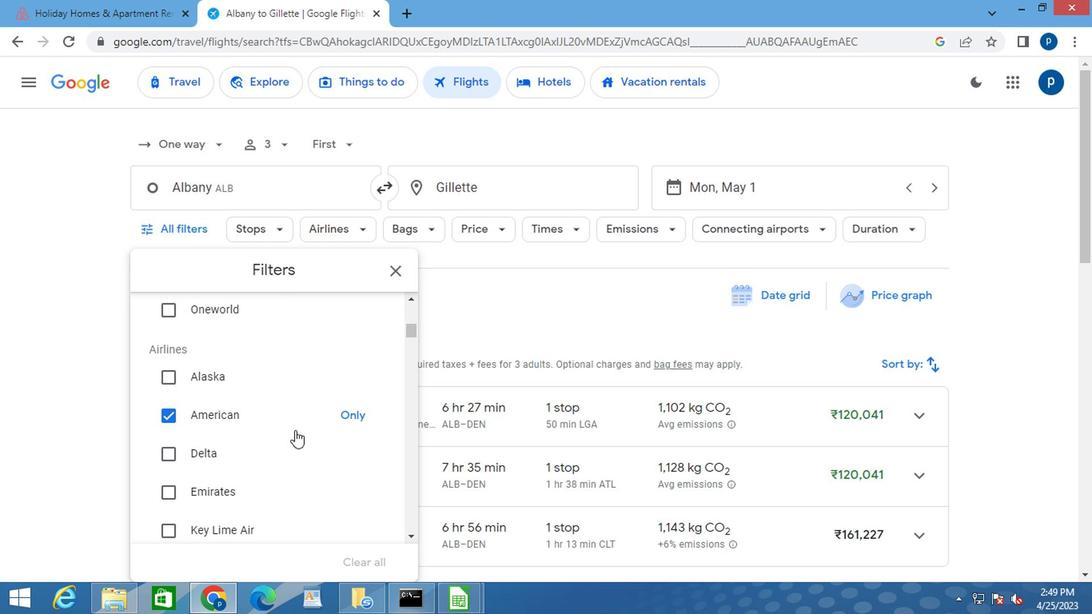 
Action: Mouse scrolled (288, 432) with delta (0, -1)
Screenshot: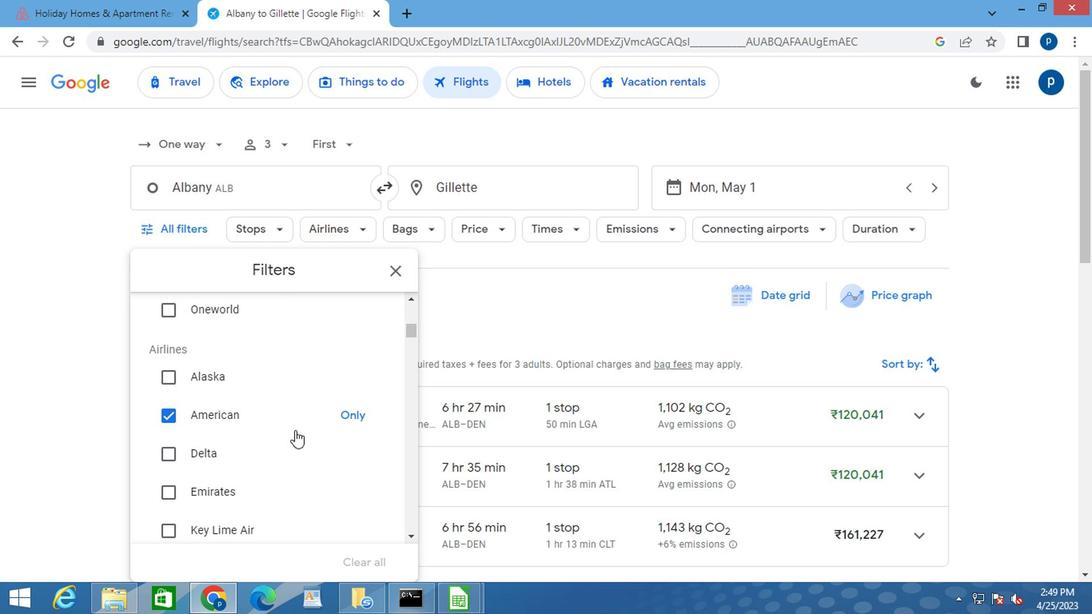 
Action: Mouse moved to (275, 423)
Screenshot: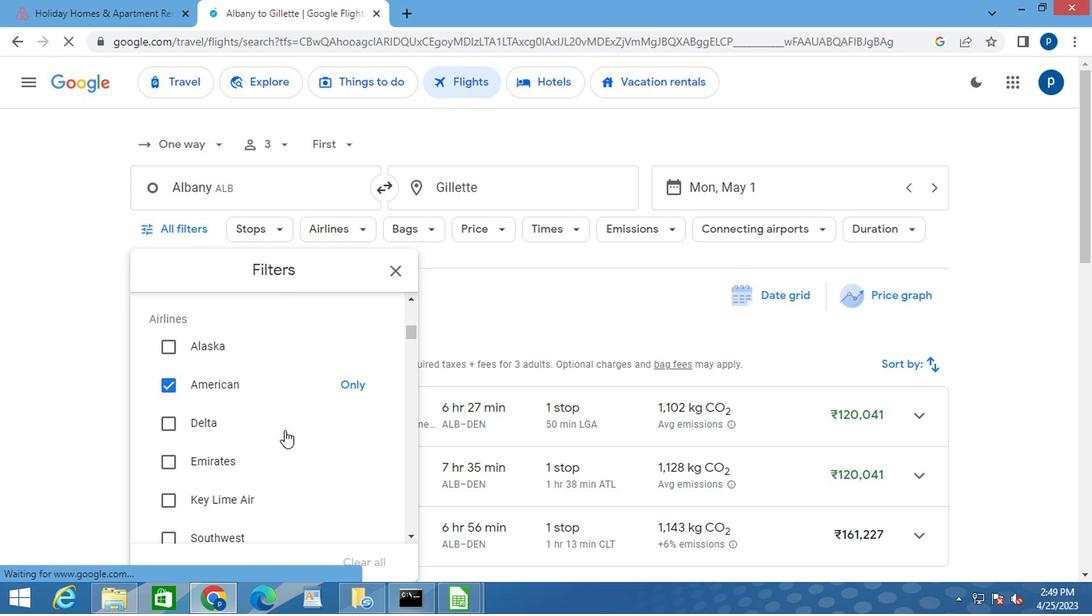 
Action: Mouse scrolled (275, 422) with delta (0, -1)
Screenshot: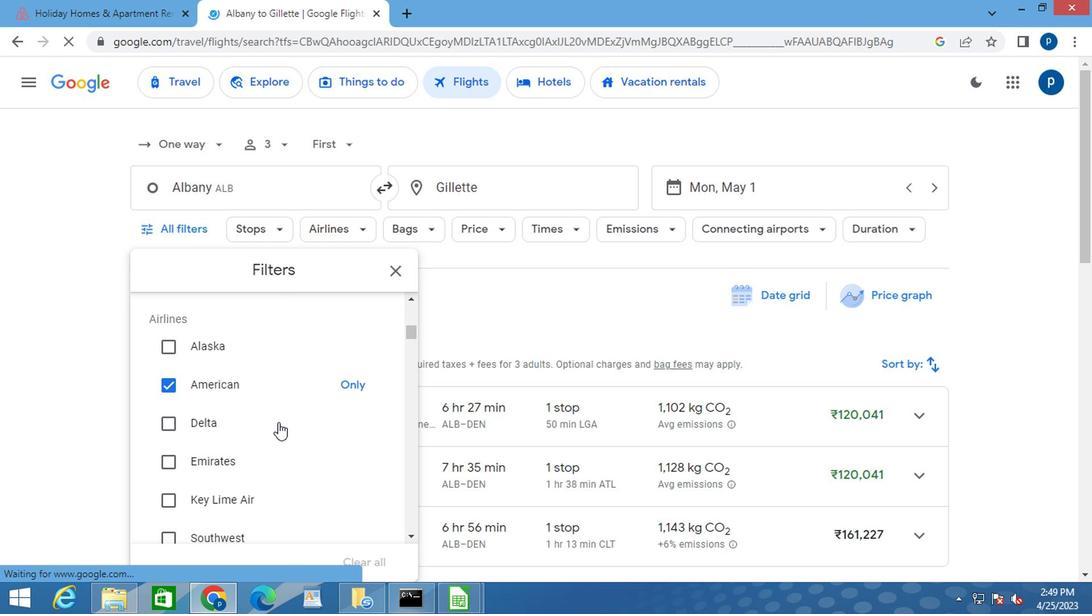 
Action: Mouse moved to (271, 420)
Screenshot: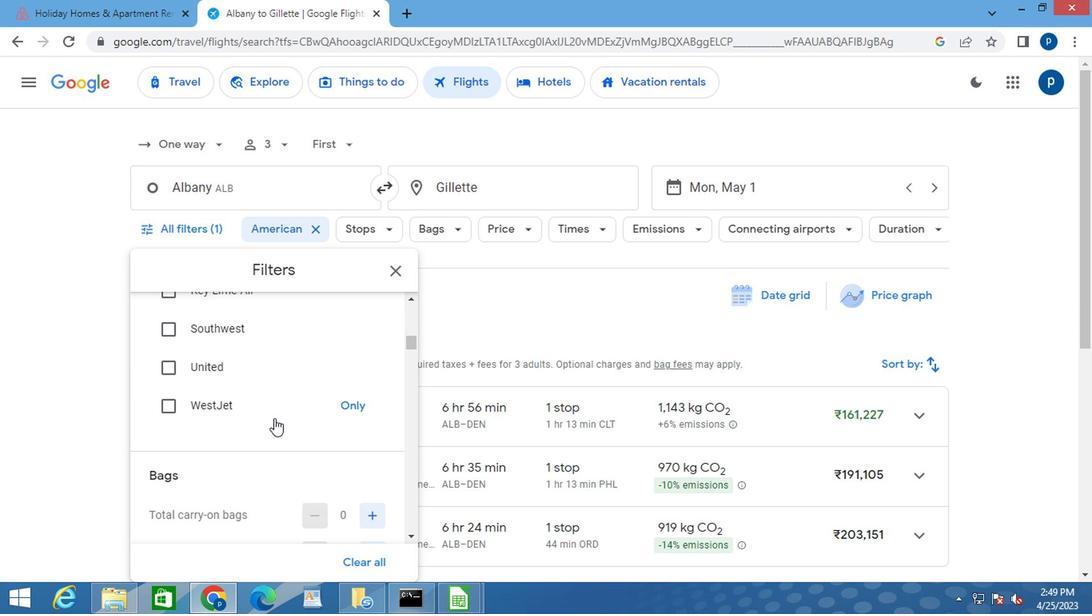 
Action: Mouse scrolled (271, 419) with delta (0, 0)
Screenshot: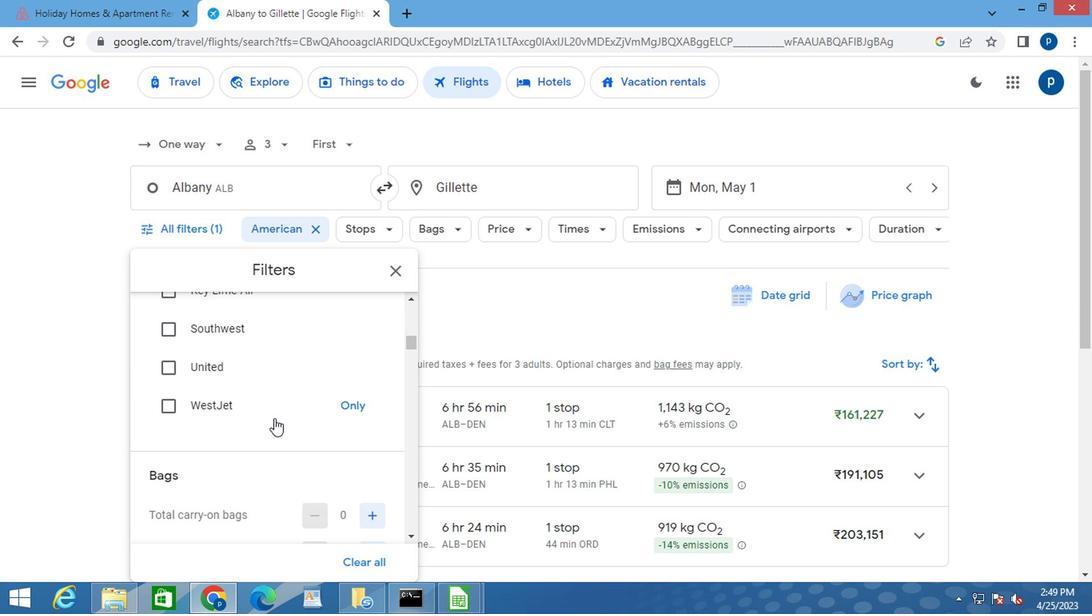 
Action: Mouse moved to (373, 435)
Screenshot: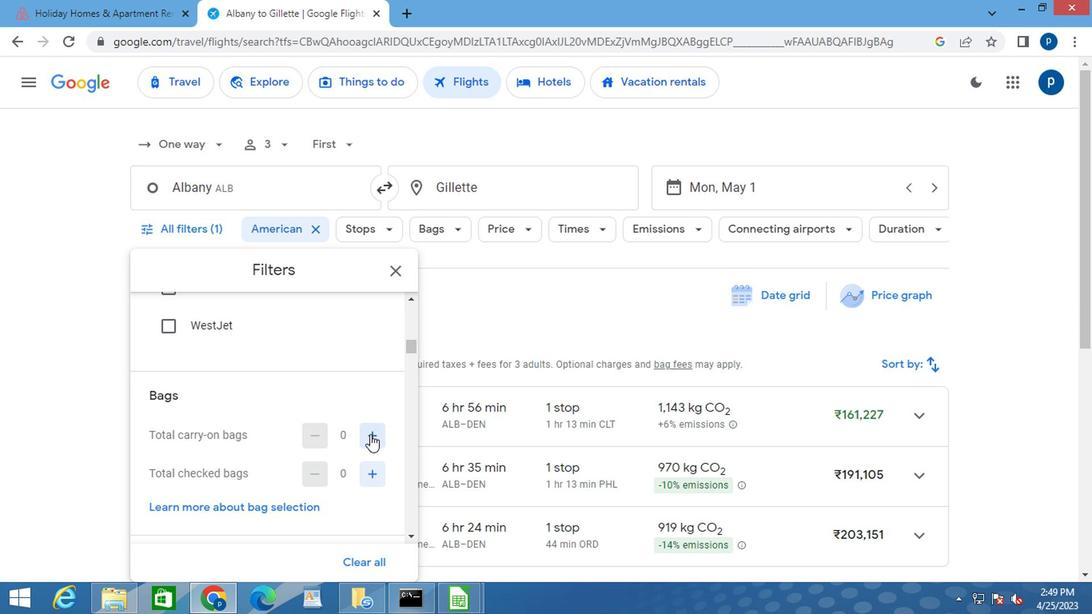 
Action: Mouse pressed left at (373, 435)
Screenshot: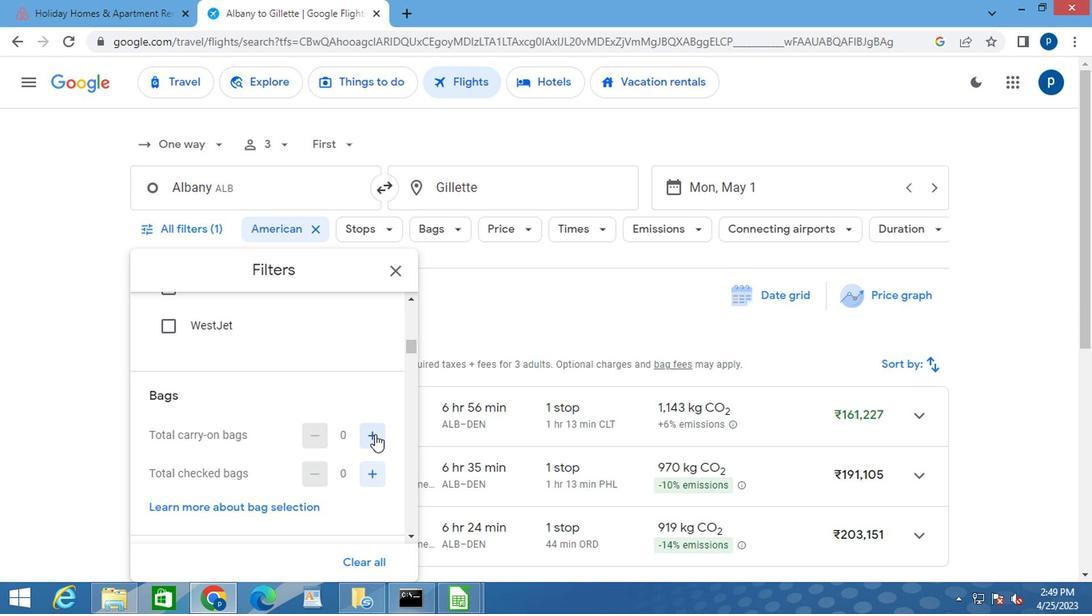 
Action: Mouse moved to (345, 435)
Screenshot: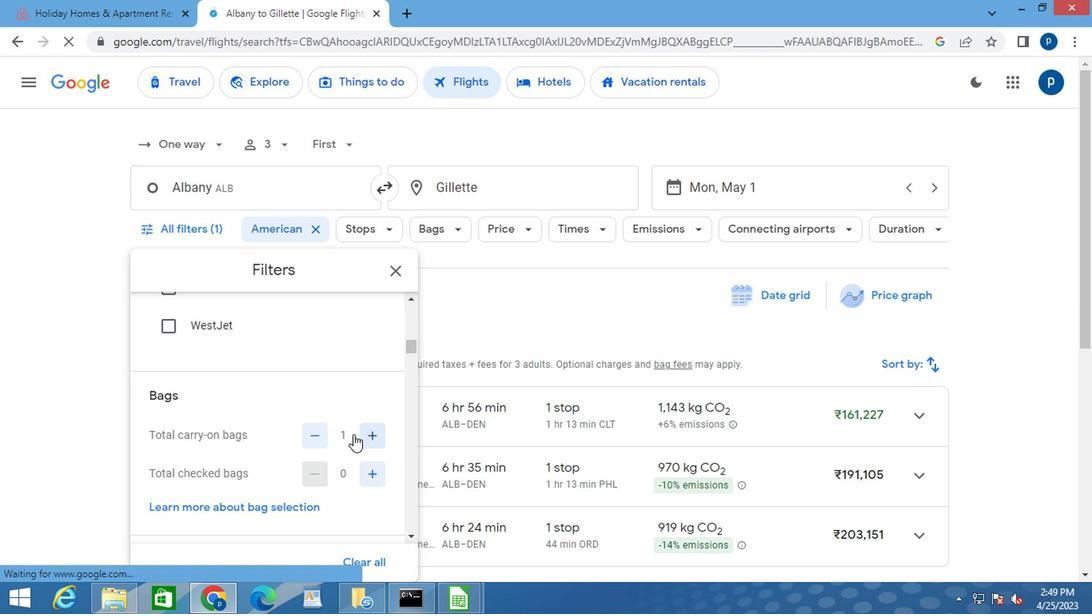 
Action: Mouse scrolled (345, 434) with delta (0, -1)
Screenshot: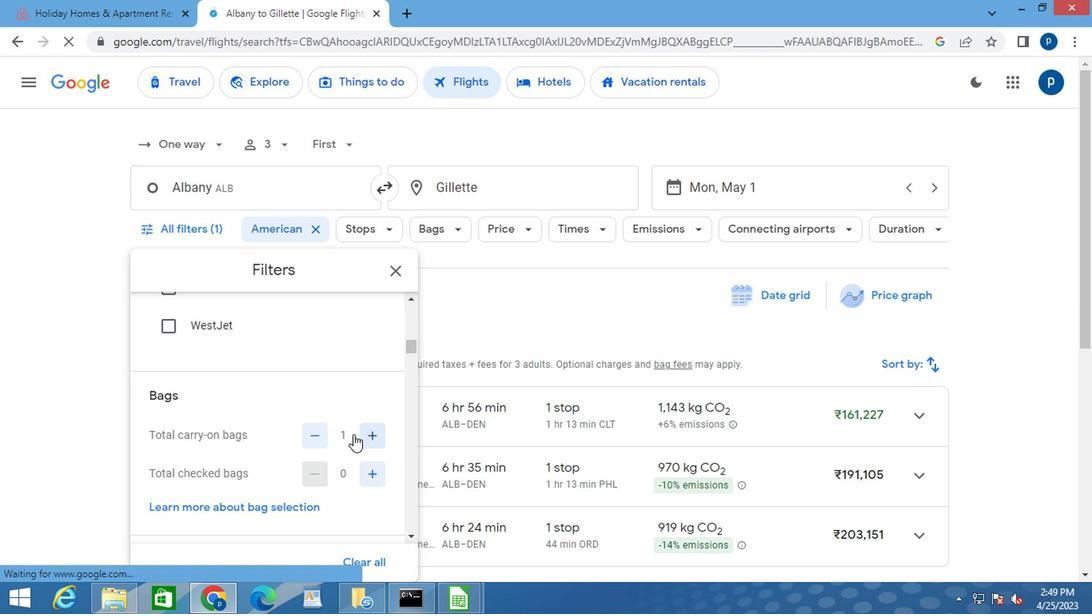 
Action: Mouse moved to (325, 432)
Screenshot: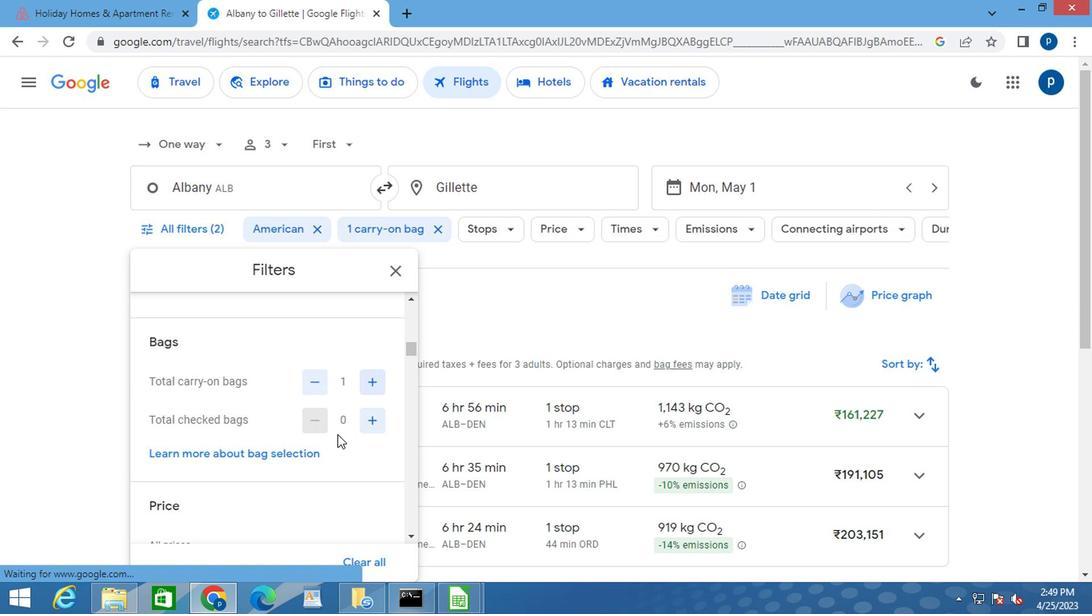 
Action: Mouse scrolled (325, 431) with delta (0, 0)
Screenshot: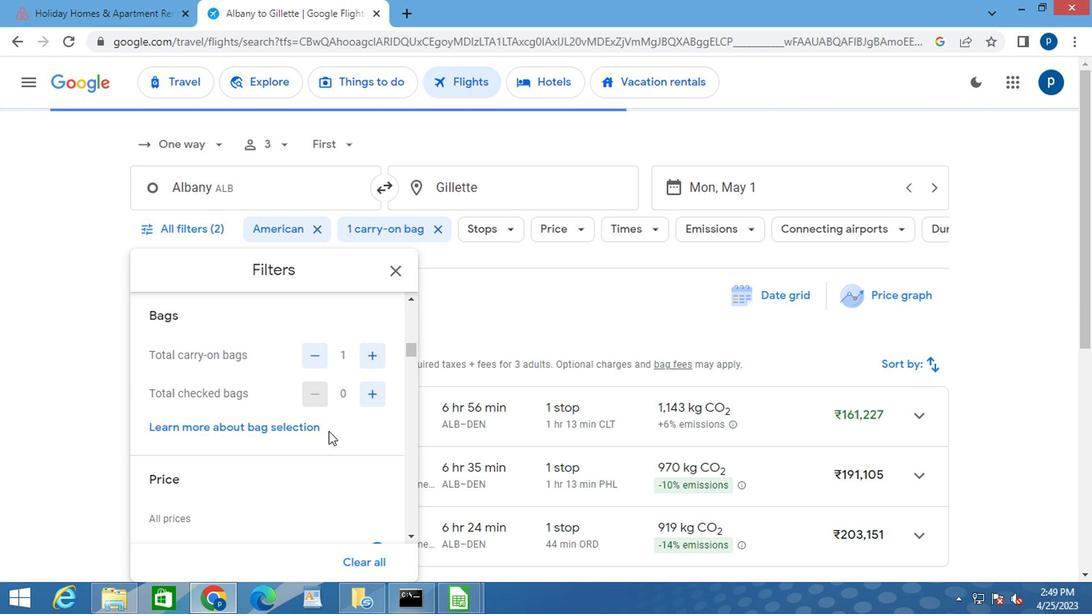 
Action: Mouse moved to (321, 424)
Screenshot: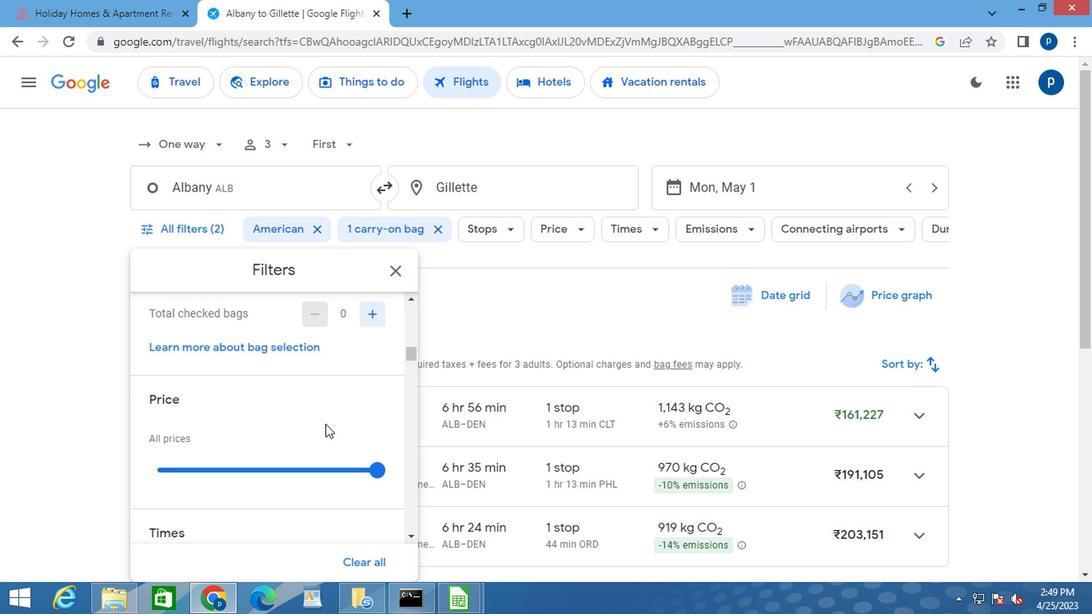 
Action: Mouse scrolled (321, 423) with delta (0, 0)
Screenshot: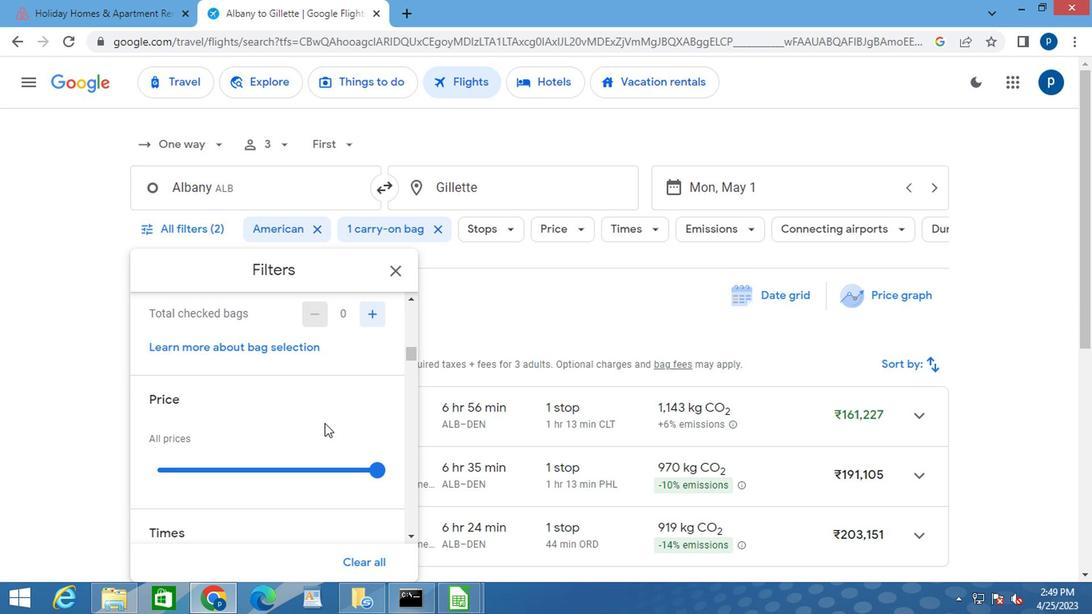 
Action: Mouse moved to (367, 390)
Screenshot: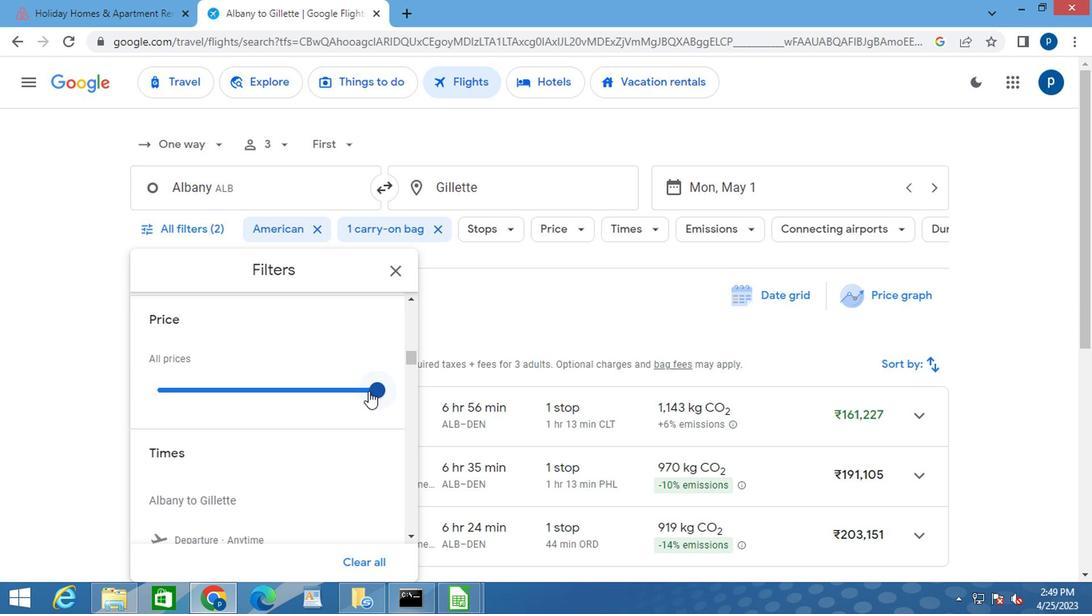 
Action: Mouse pressed left at (367, 390)
Screenshot: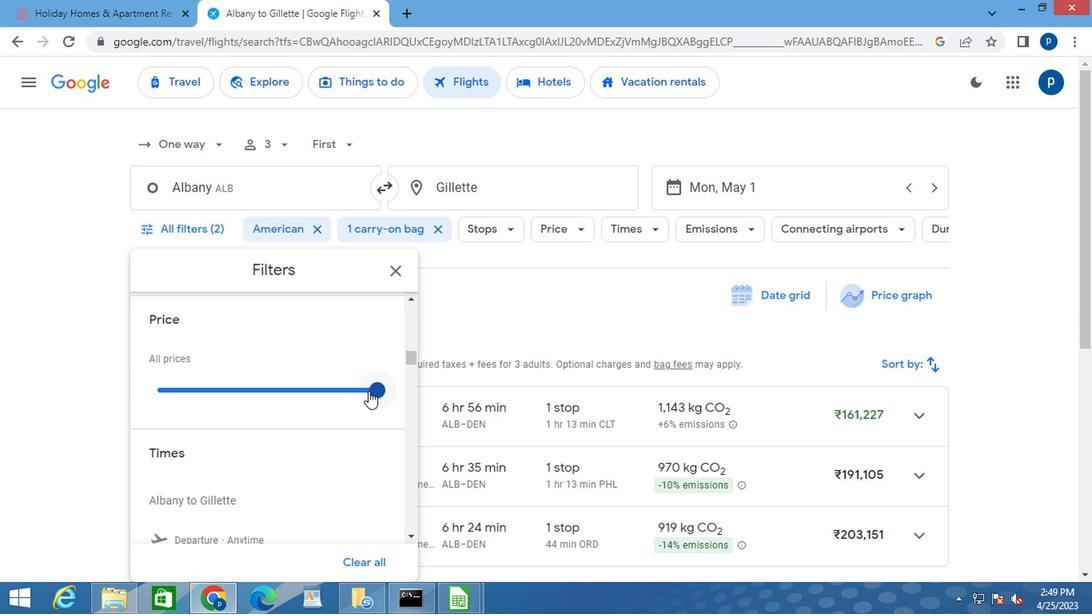 
Action: Mouse moved to (288, 436)
Screenshot: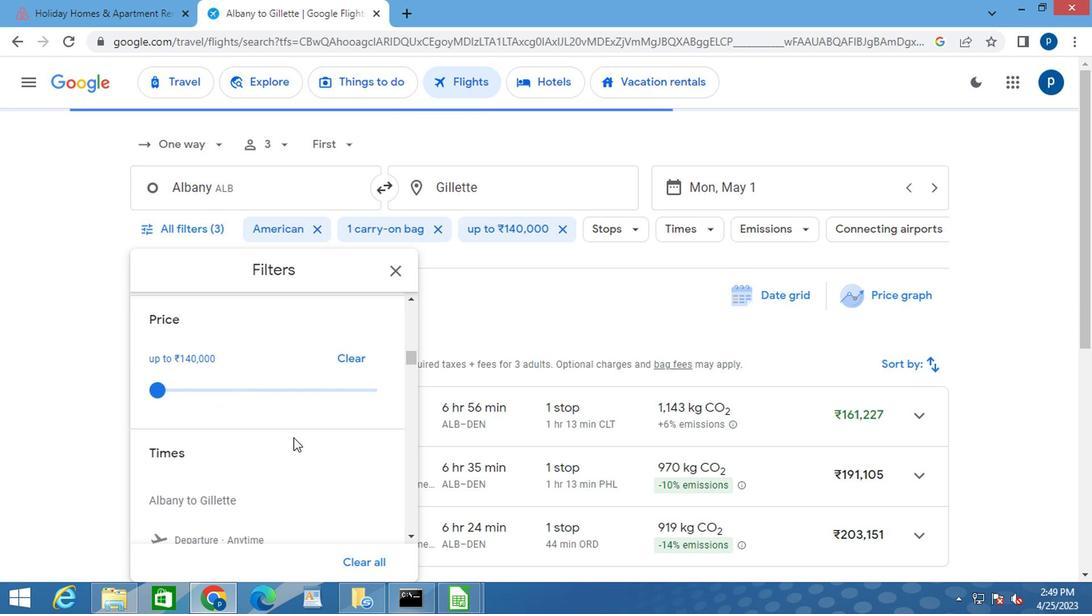
Action: Mouse scrolled (288, 435) with delta (0, 0)
Screenshot: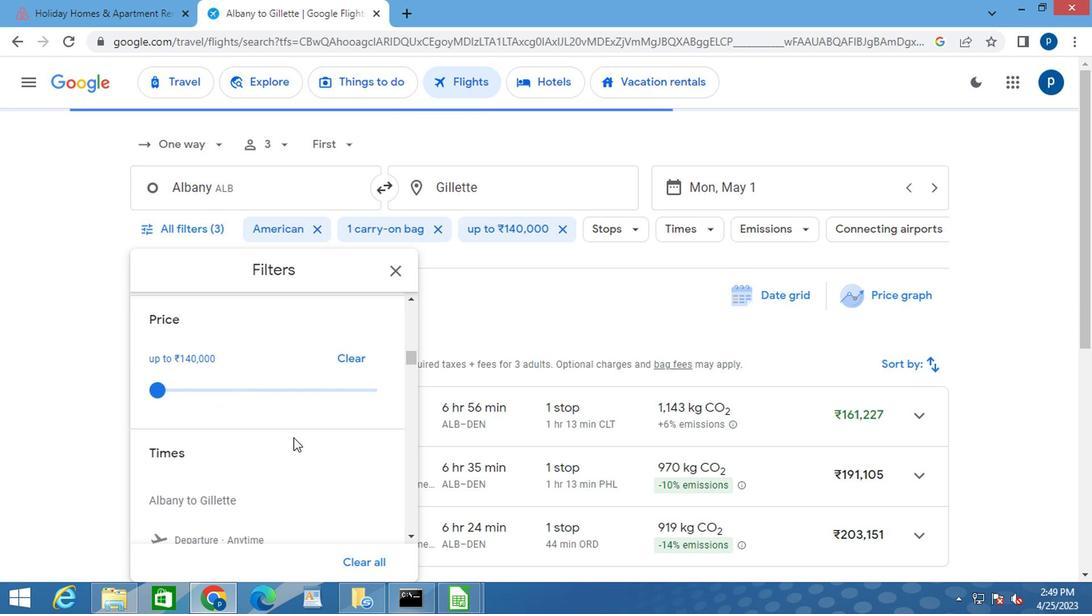 
Action: Mouse moved to (371, 491)
Screenshot: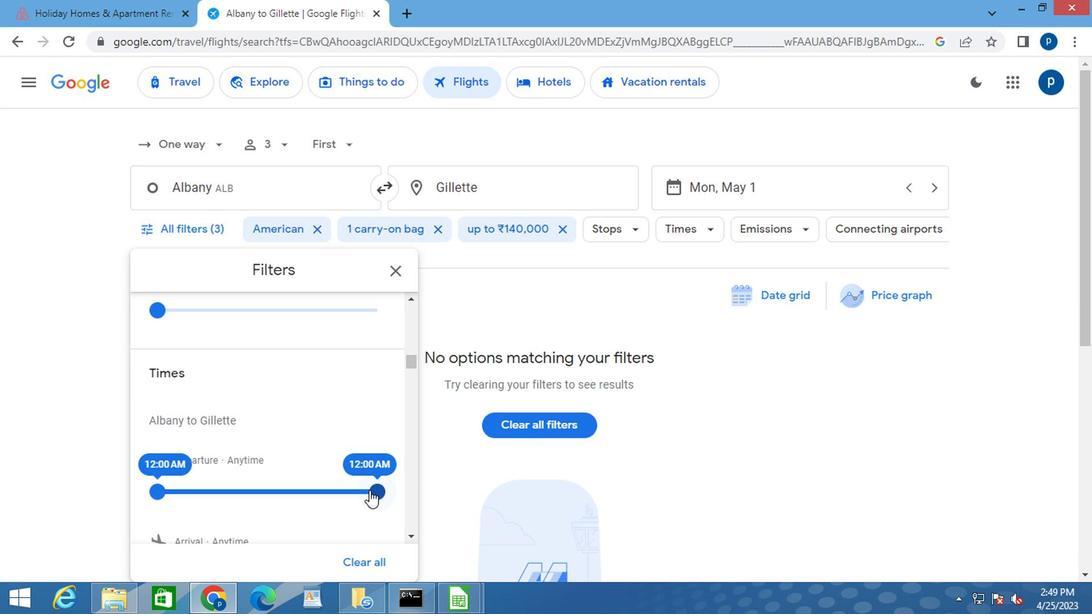 
Action: Mouse pressed left at (371, 491)
Screenshot: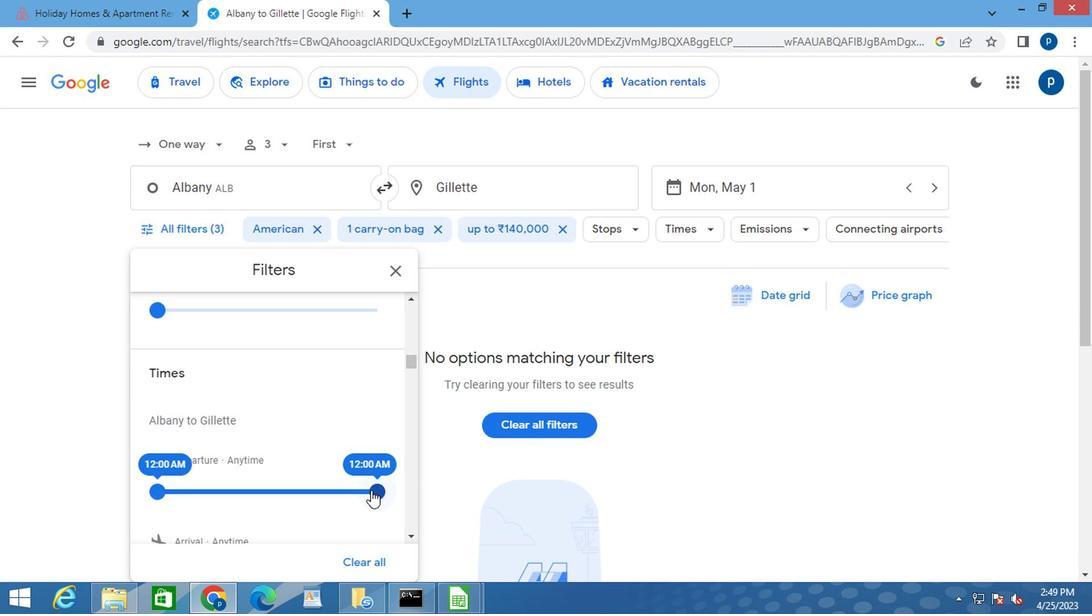 
Action: Mouse moved to (148, 492)
Screenshot: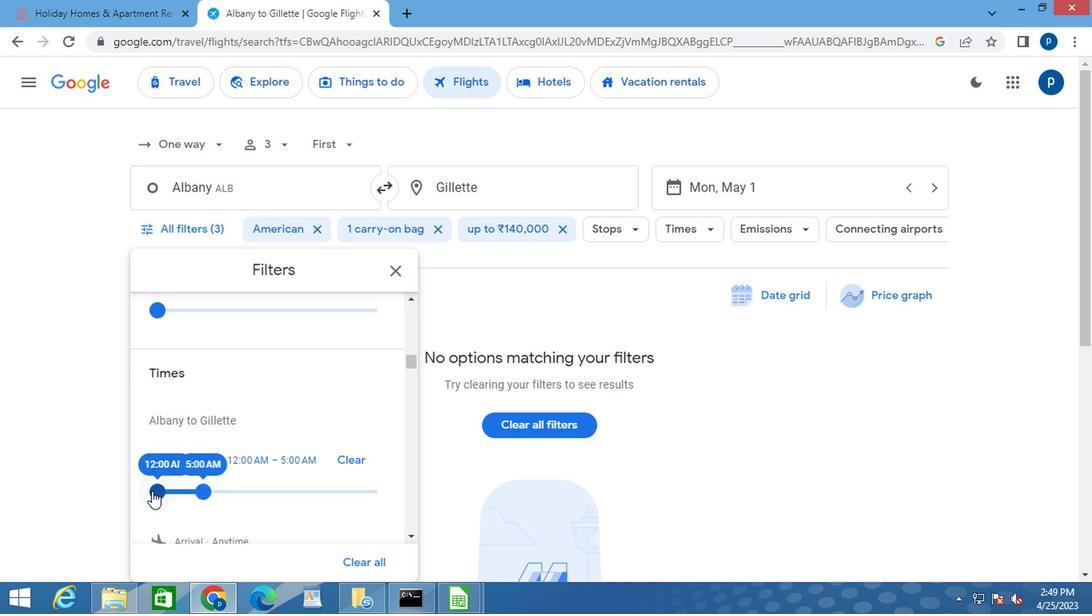 
Action: Mouse pressed left at (148, 492)
Screenshot: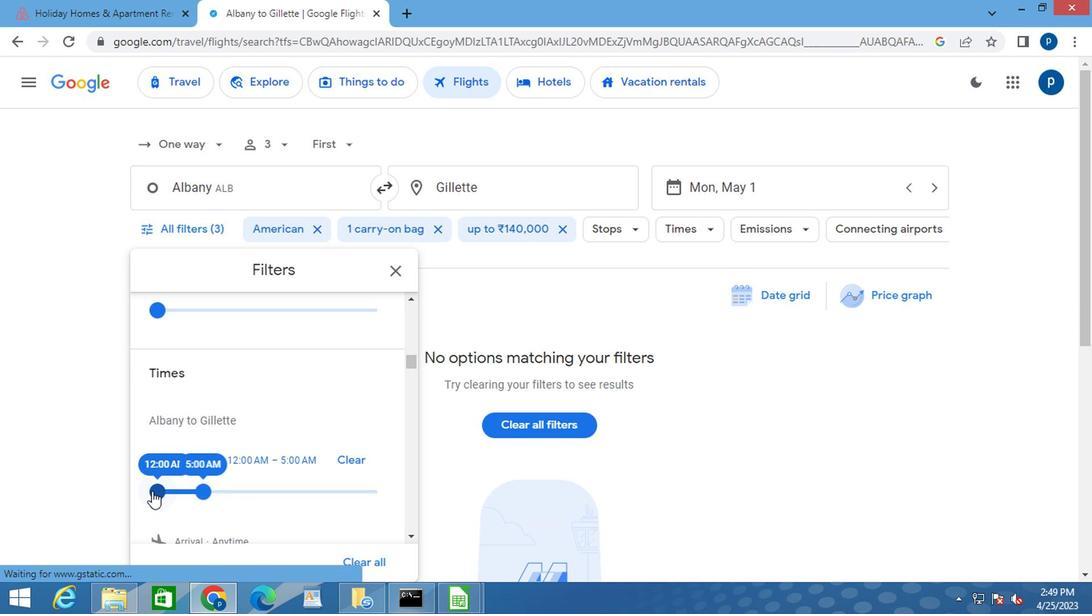
Action: Mouse moved to (204, 491)
Screenshot: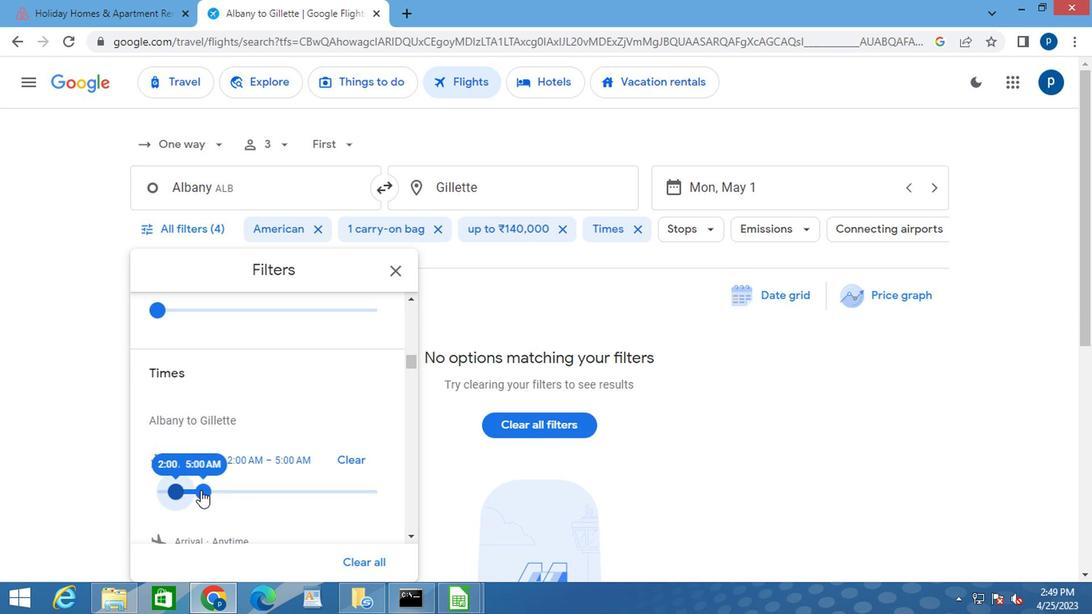 
Action: Mouse pressed left at (204, 491)
Screenshot: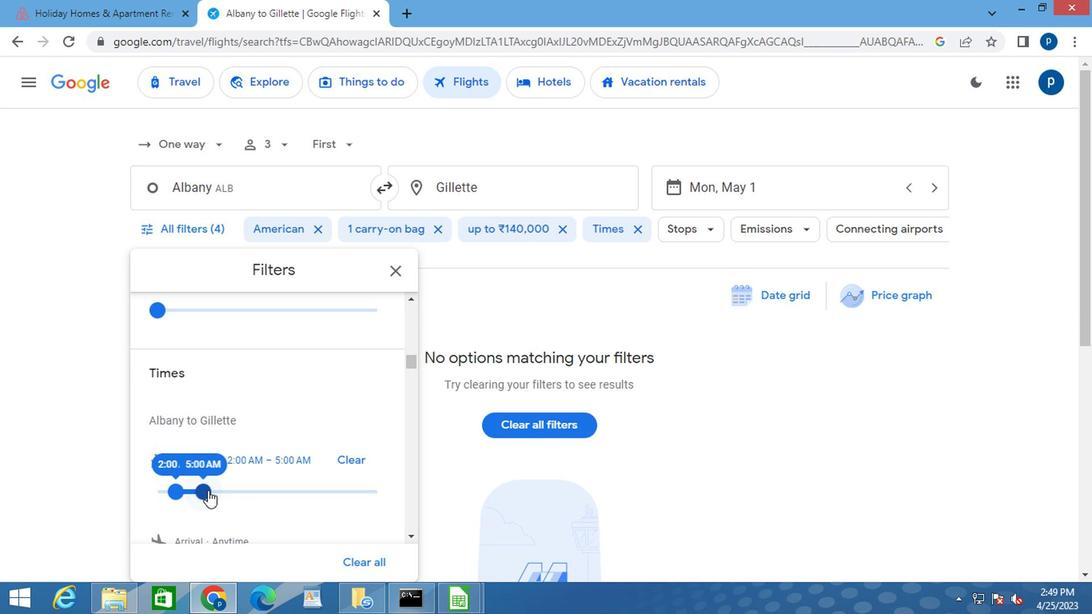 
Action: Mouse moved to (209, 492)
Screenshot: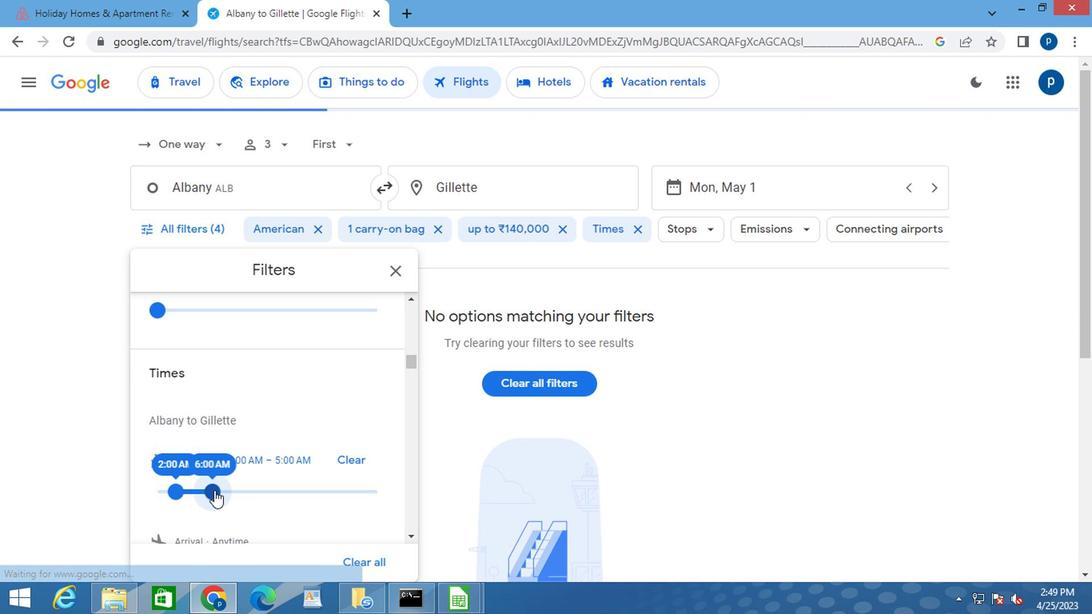 
Action: Mouse pressed left at (209, 492)
Screenshot: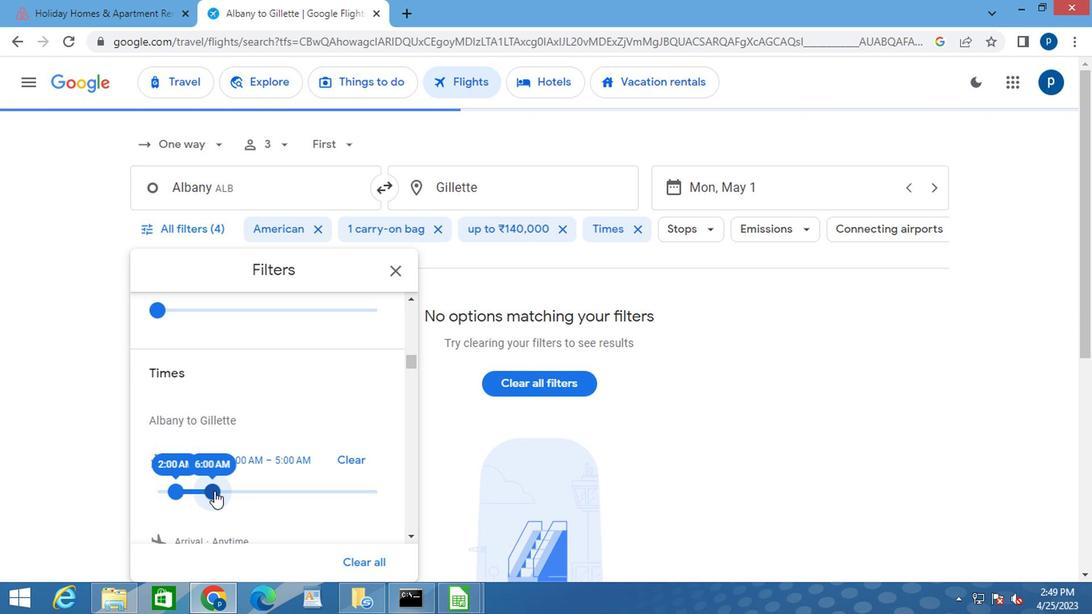 
Action: Mouse moved to (208, 492)
Screenshot: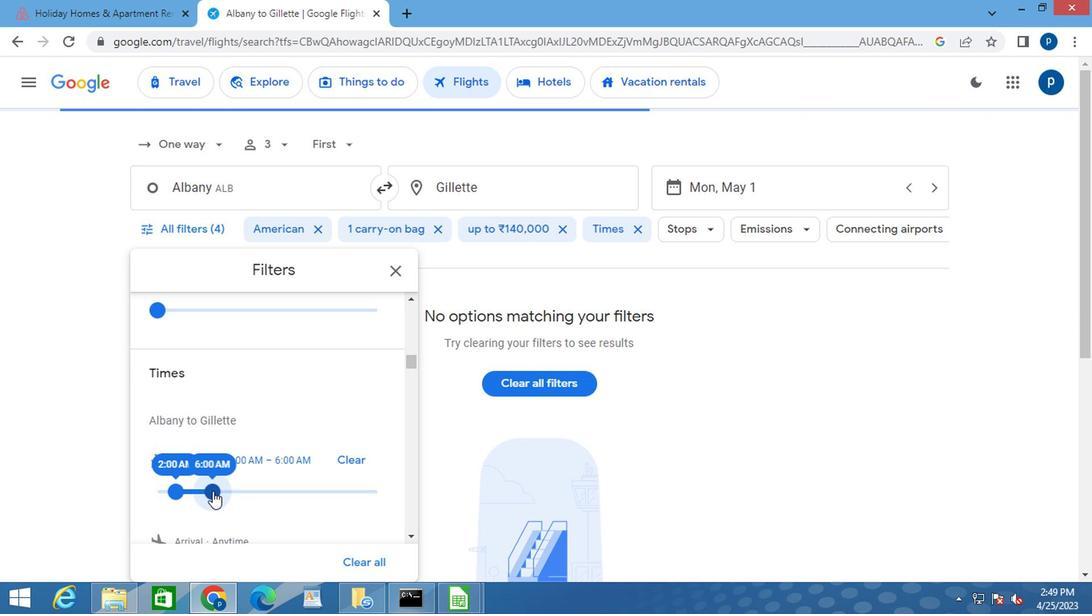 
Action: Mouse pressed left at (208, 492)
Screenshot: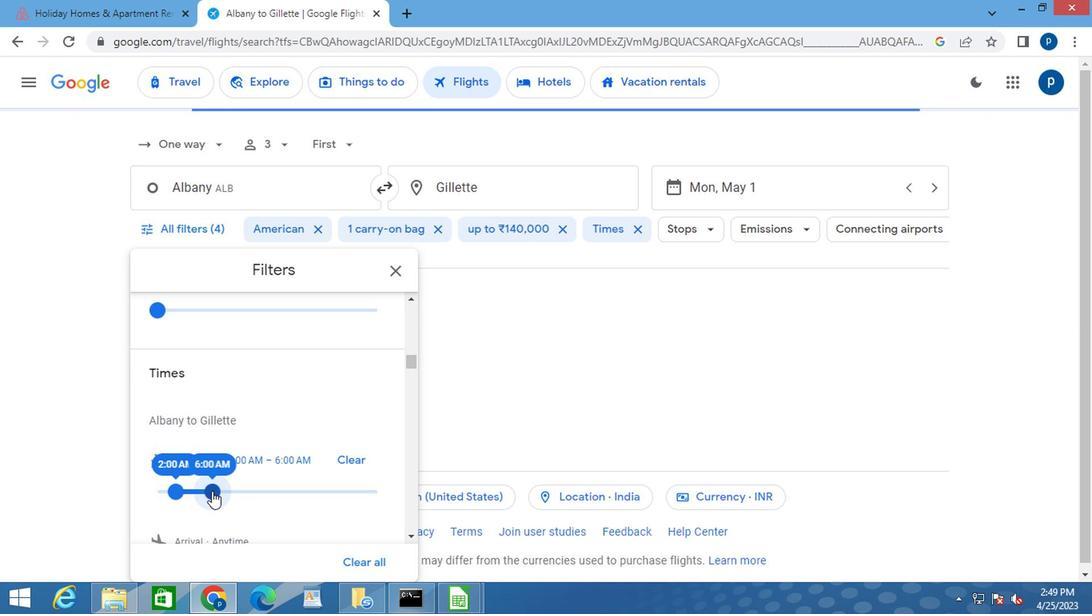 
Action: Mouse moved to (174, 495)
Screenshot: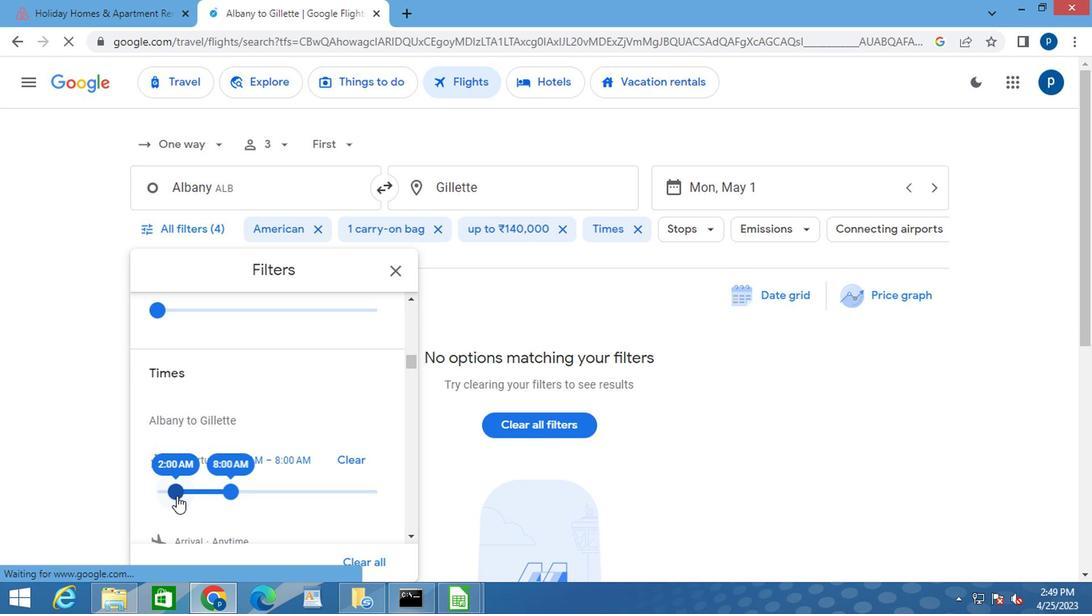 
Action: Mouse pressed left at (174, 495)
Screenshot: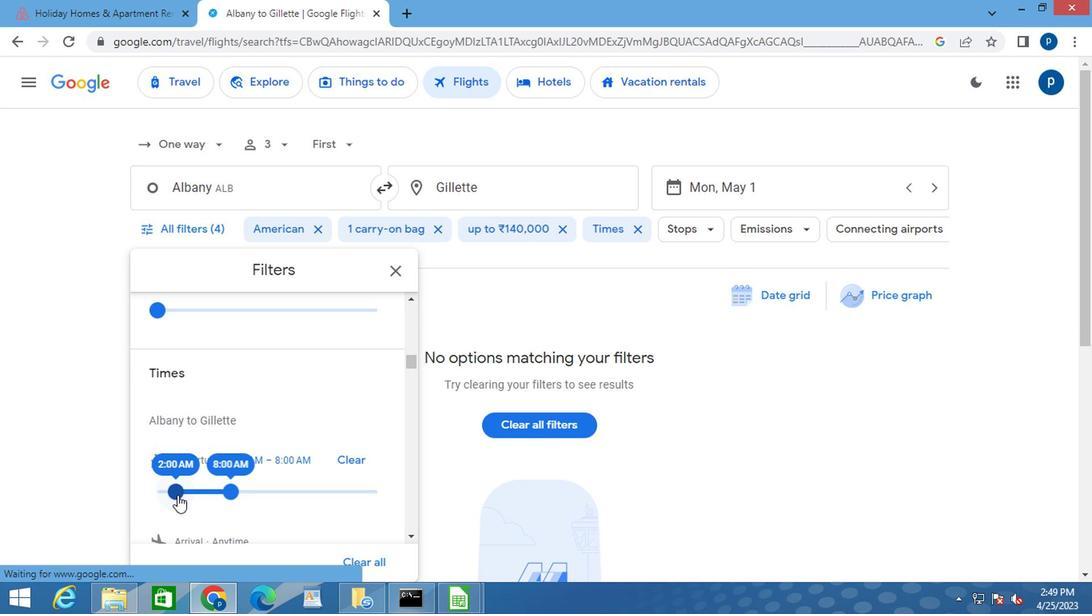 
Action: Mouse moved to (197, 491)
Screenshot: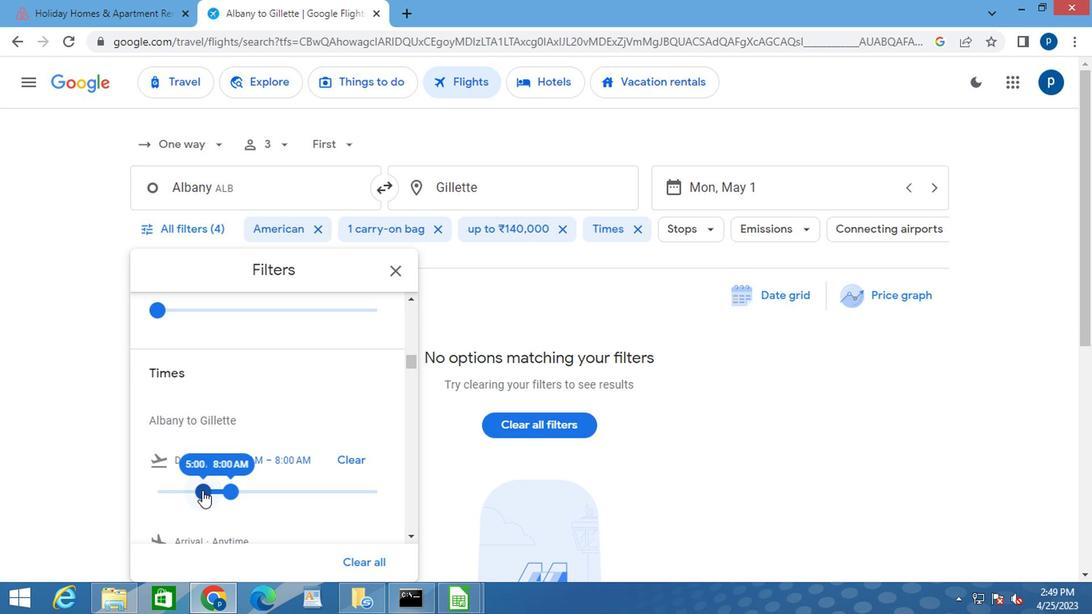 
Action: Mouse pressed left at (197, 491)
Screenshot: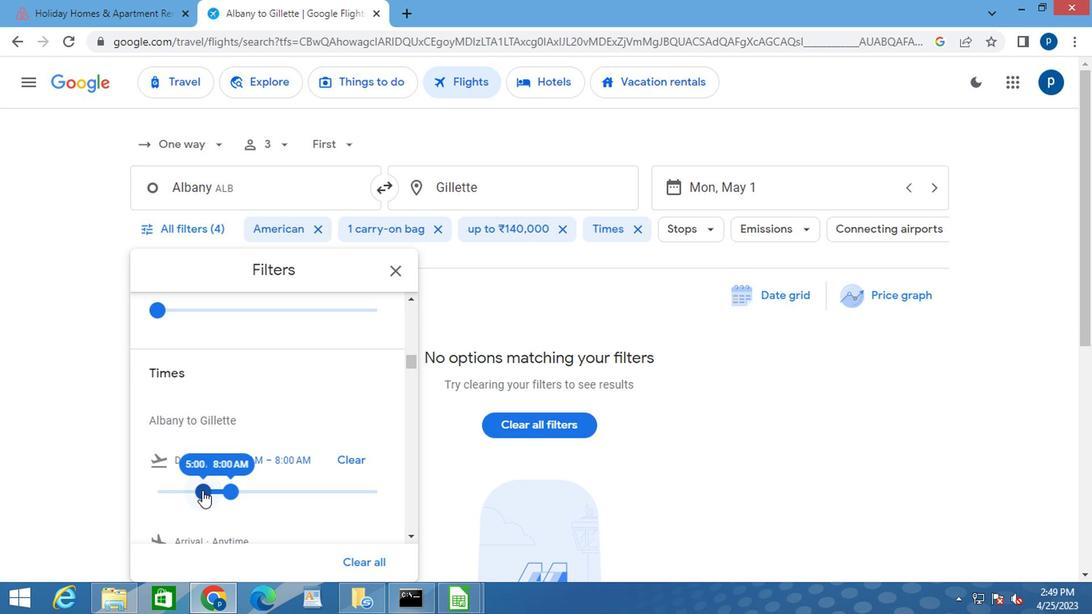 
Action: Mouse moved to (232, 491)
Screenshot: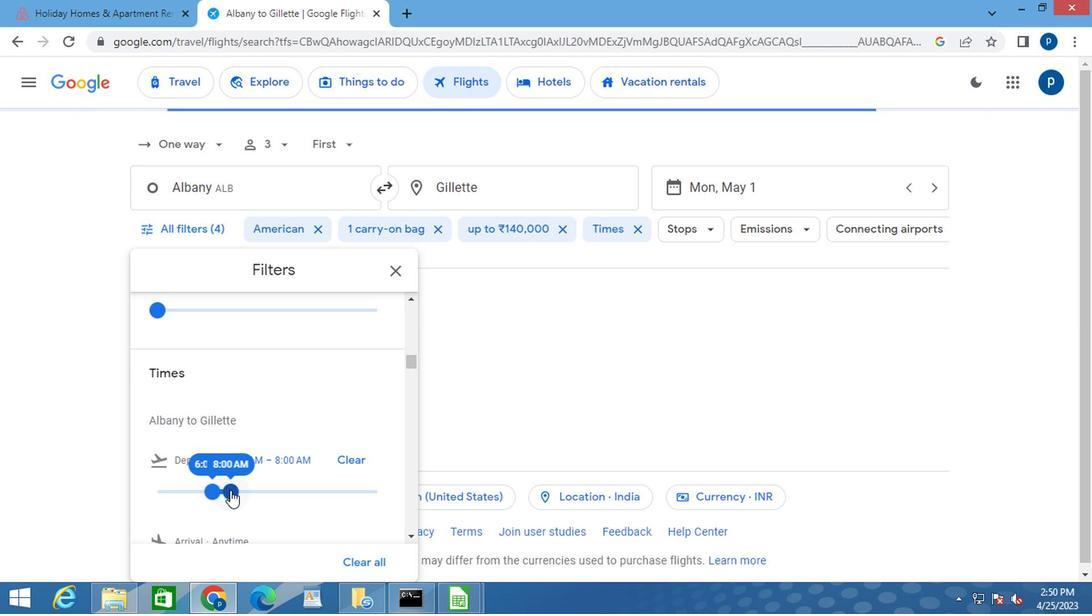 
Action: Mouse pressed left at (232, 491)
Screenshot: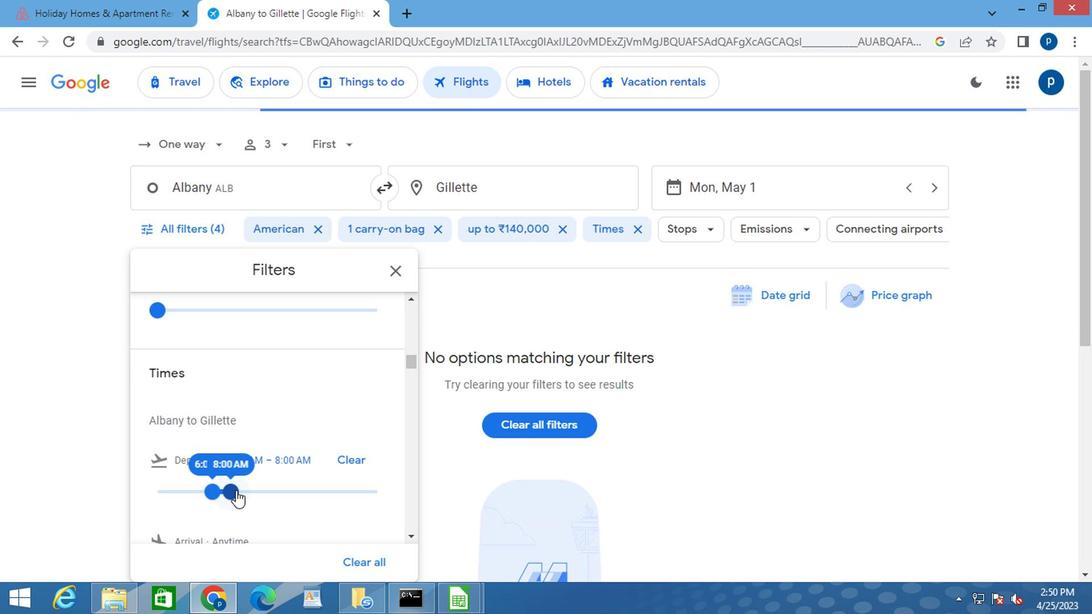 
Action: Mouse moved to (391, 278)
Screenshot: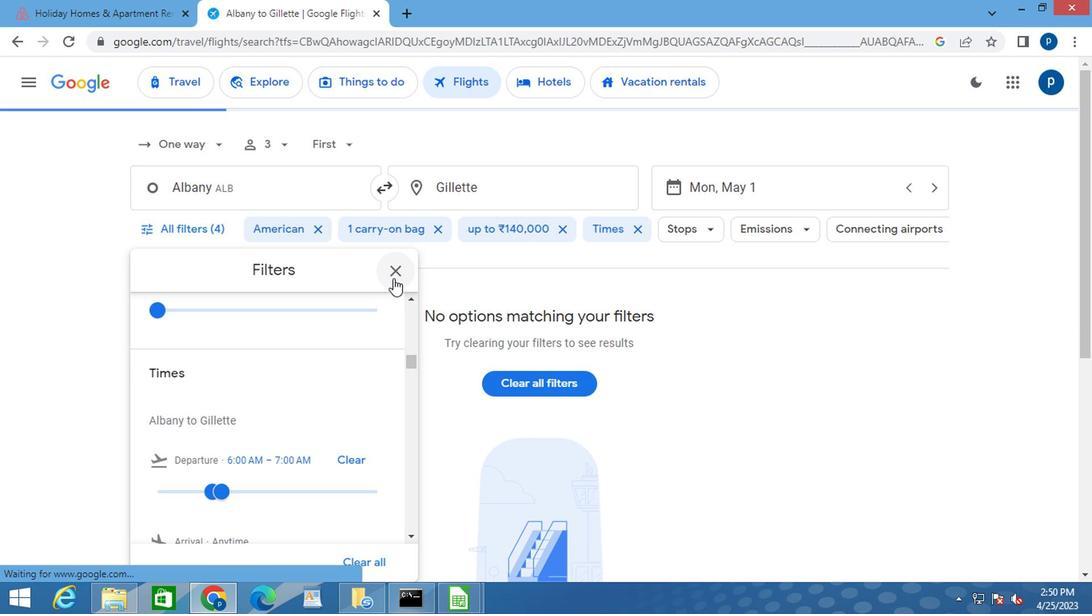 
Action: Mouse pressed left at (391, 278)
Screenshot: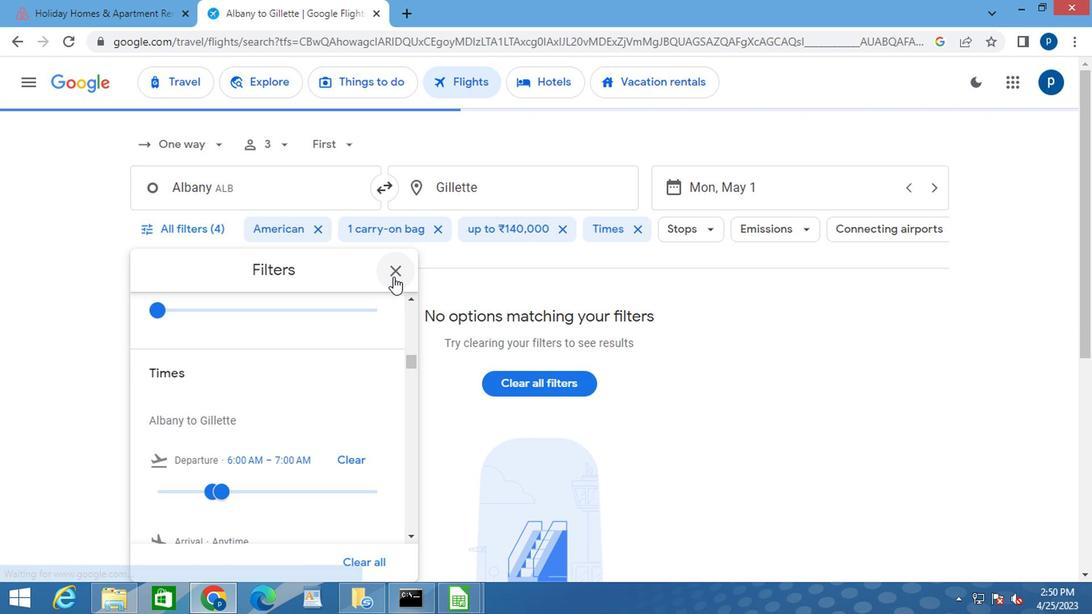 
